 Task: Look for space in Erba, Italy from 9th August, 2023 to 12th August, 2023 for 1 adult in price range Rs.6000 to Rs.15000. Place can be entire place with 1  bedroom having 1 bed and 1 bathroom. Property type can be house, flat, guest house. Amenities needed are: wifi. Booking option can be shelf check-in. Required host language is English.
Action: Mouse moved to (454, 114)
Screenshot: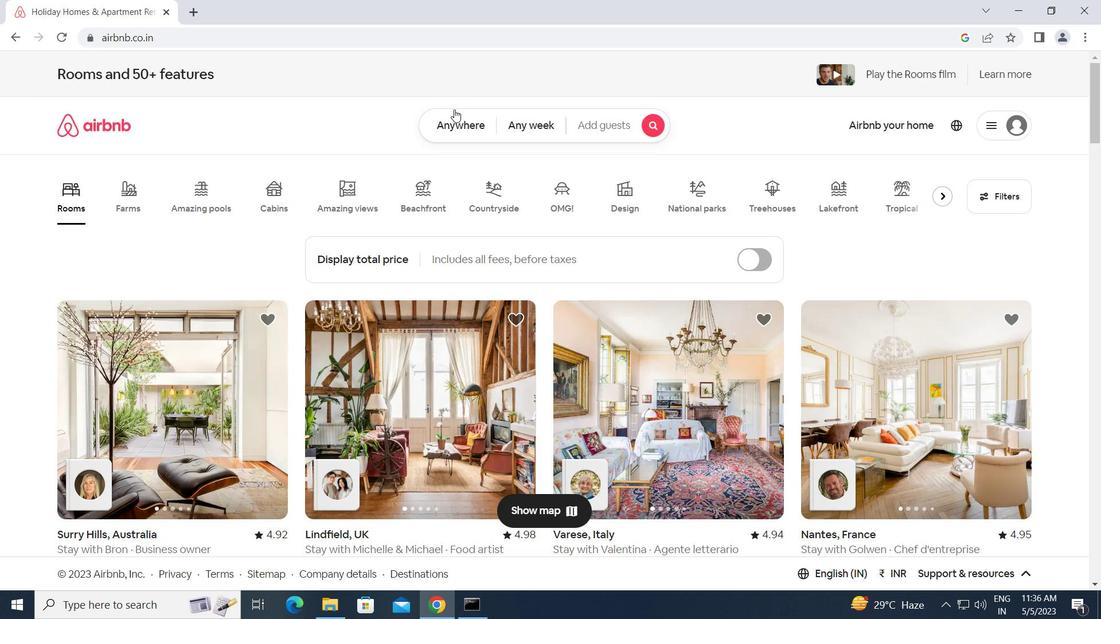 
Action: Mouse pressed left at (454, 114)
Screenshot: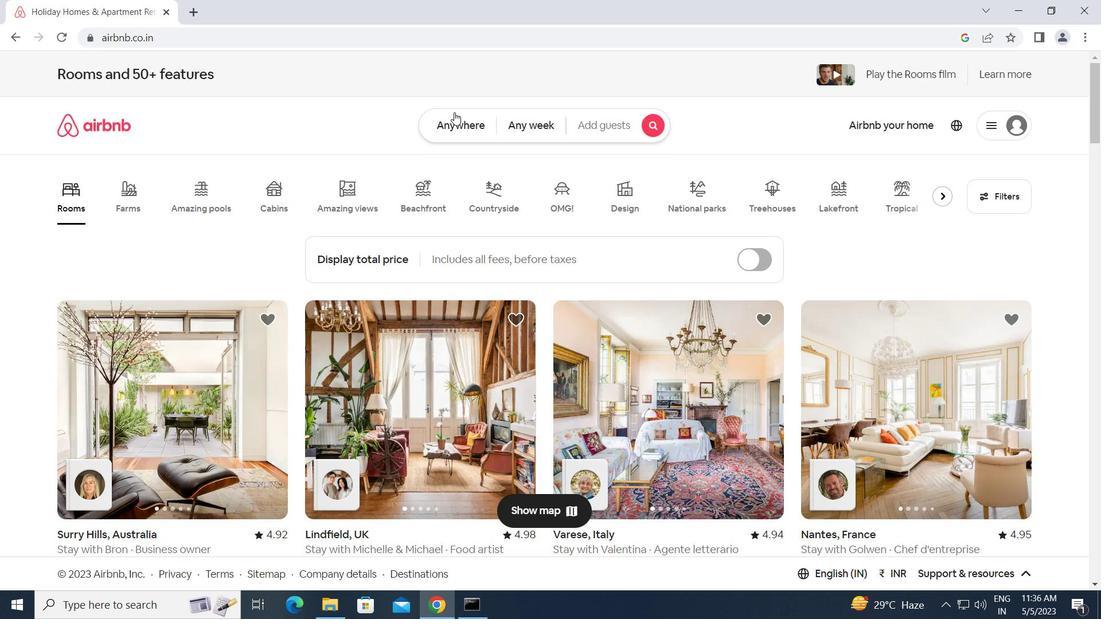 
Action: Mouse moved to (301, 169)
Screenshot: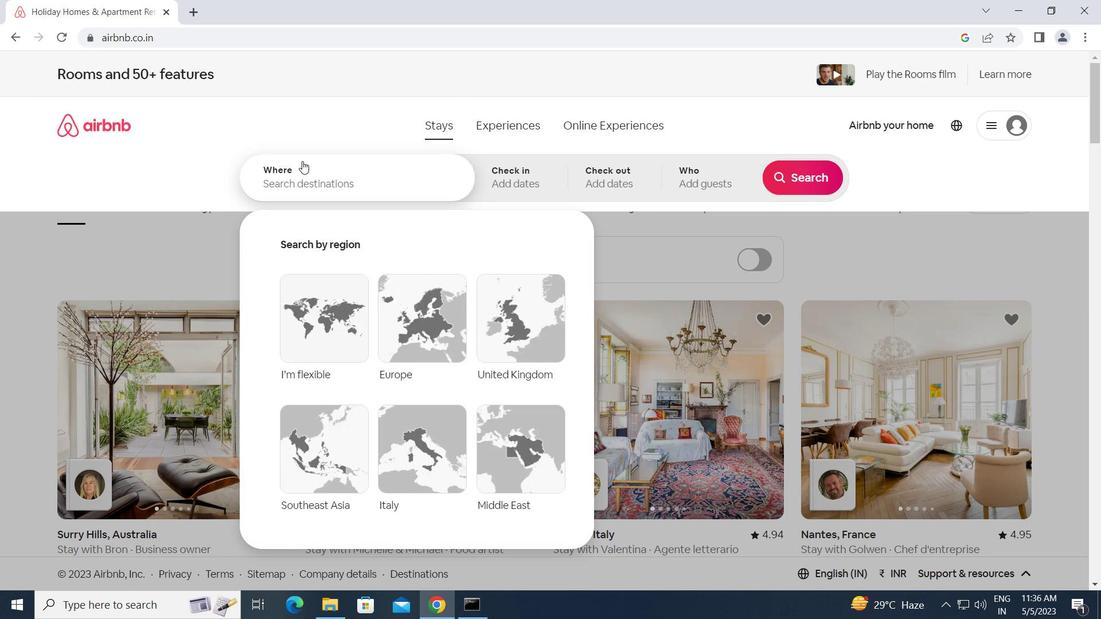 
Action: Mouse pressed left at (301, 169)
Screenshot: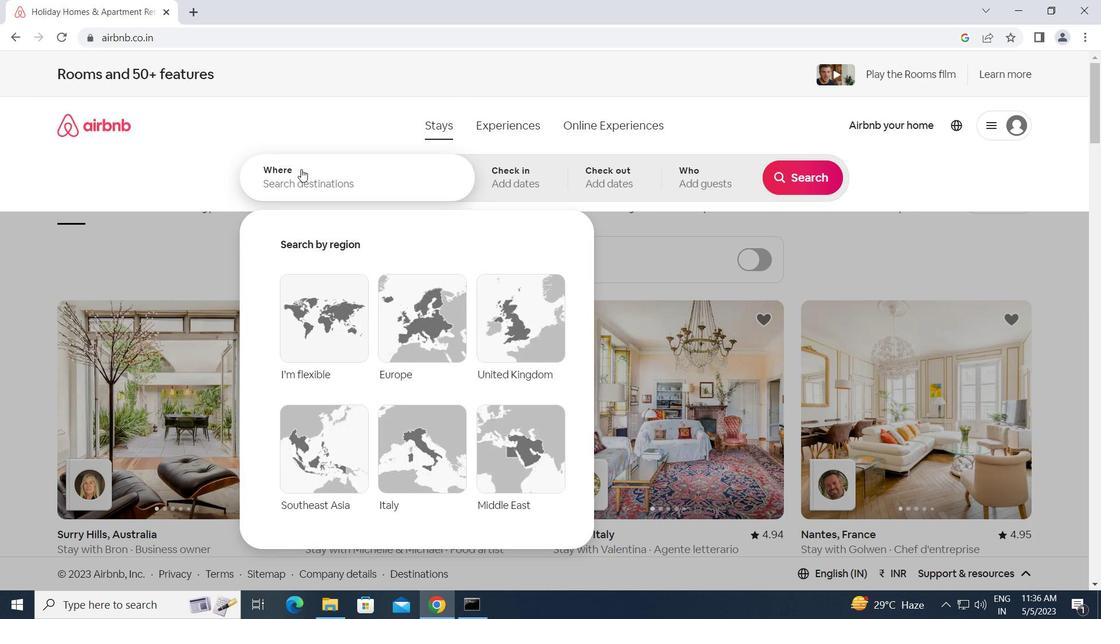 
Action: Mouse moved to (351, 178)
Screenshot: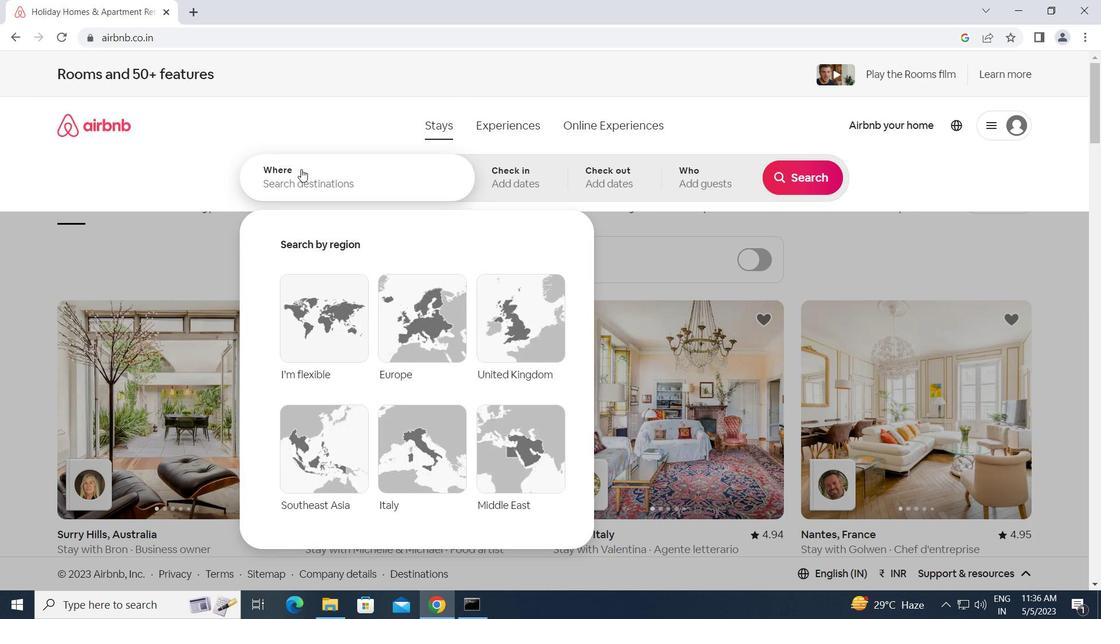 
Action: Key pressed e<Key.caps_lock>rba,<Key.space><Key.caps_lock>i<Key.caps_lock>taly<Key.enter>
Screenshot: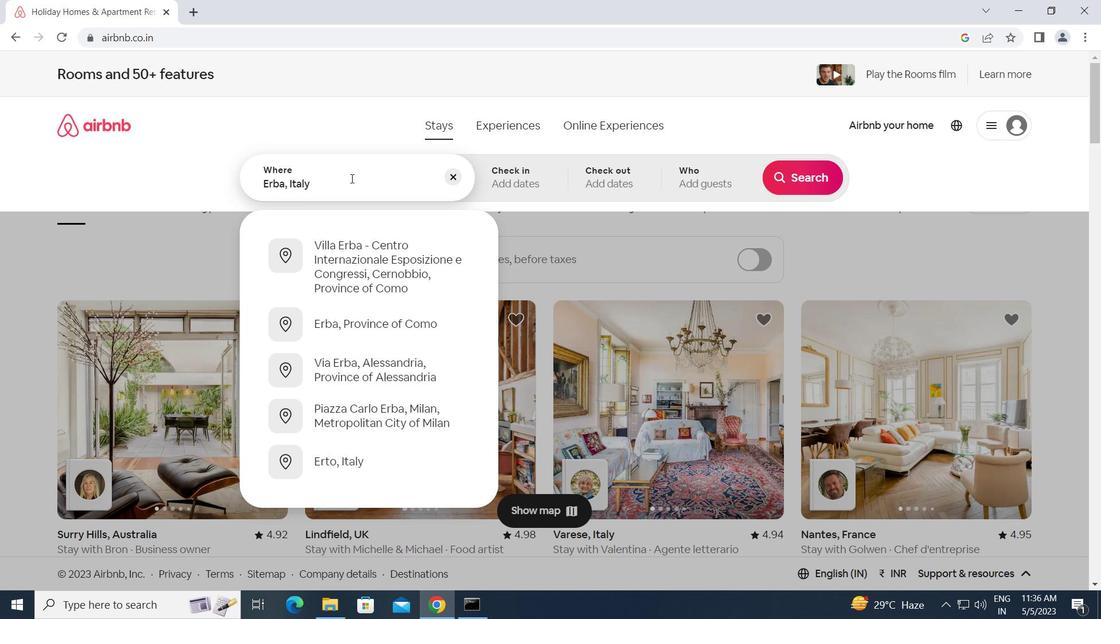 
Action: Mouse moved to (801, 295)
Screenshot: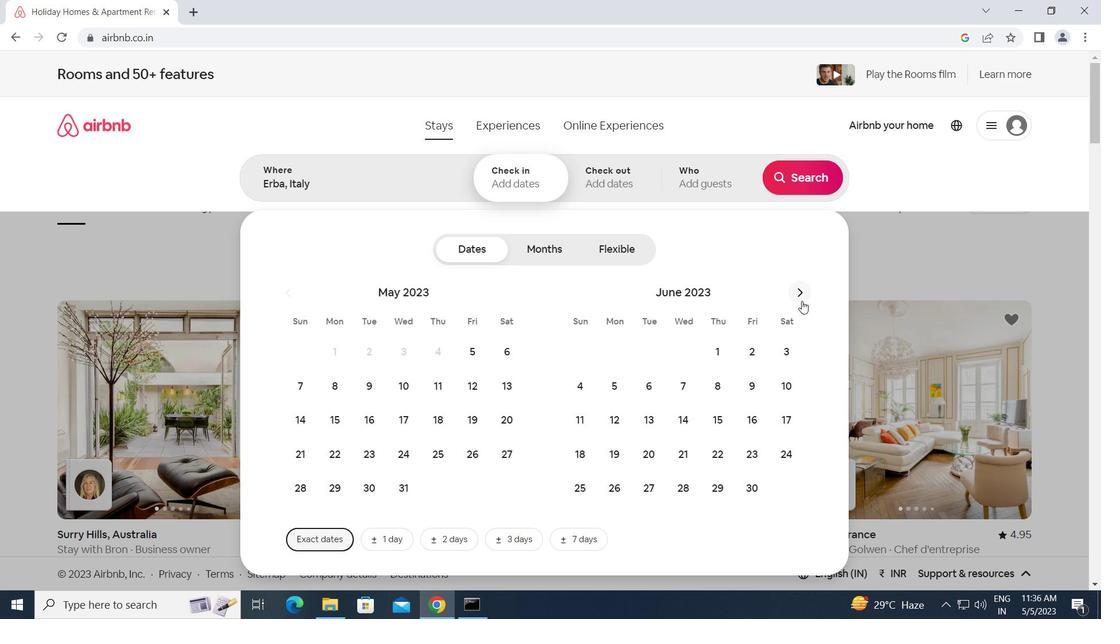 
Action: Mouse pressed left at (801, 295)
Screenshot: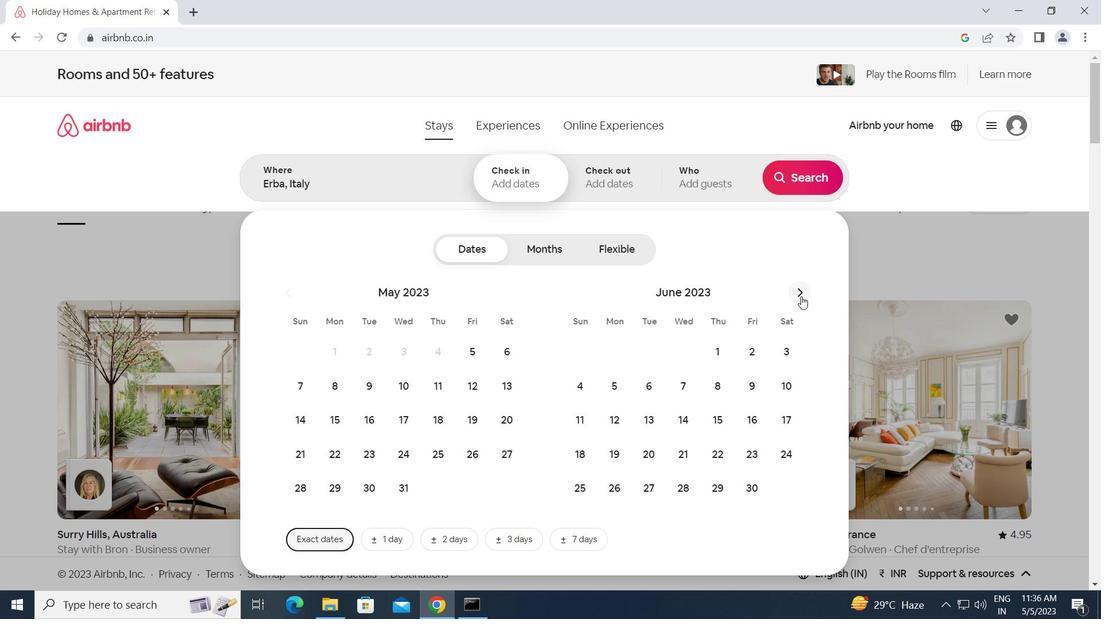 
Action: Mouse pressed left at (801, 295)
Screenshot: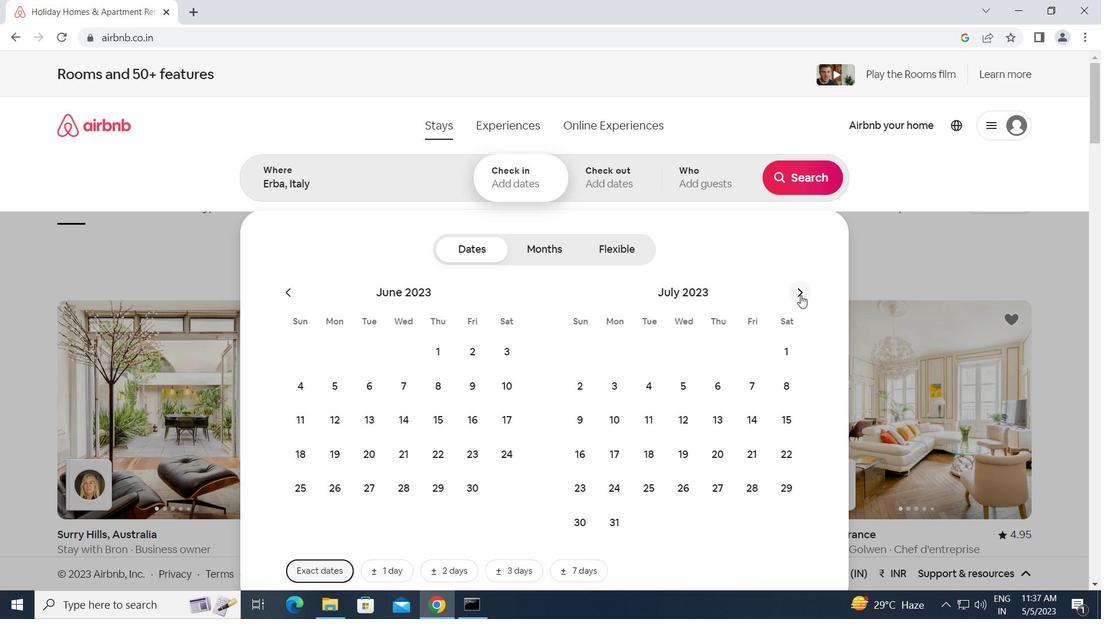 
Action: Mouse moved to (675, 385)
Screenshot: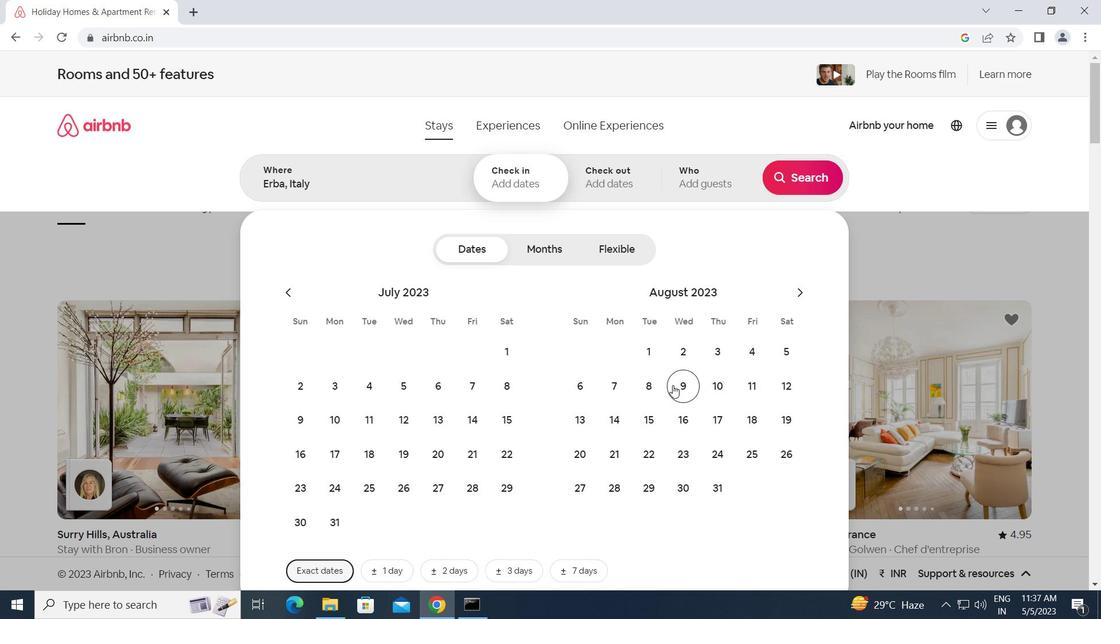 
Action: Mouse pressed left at (675, 385)
Screenshot: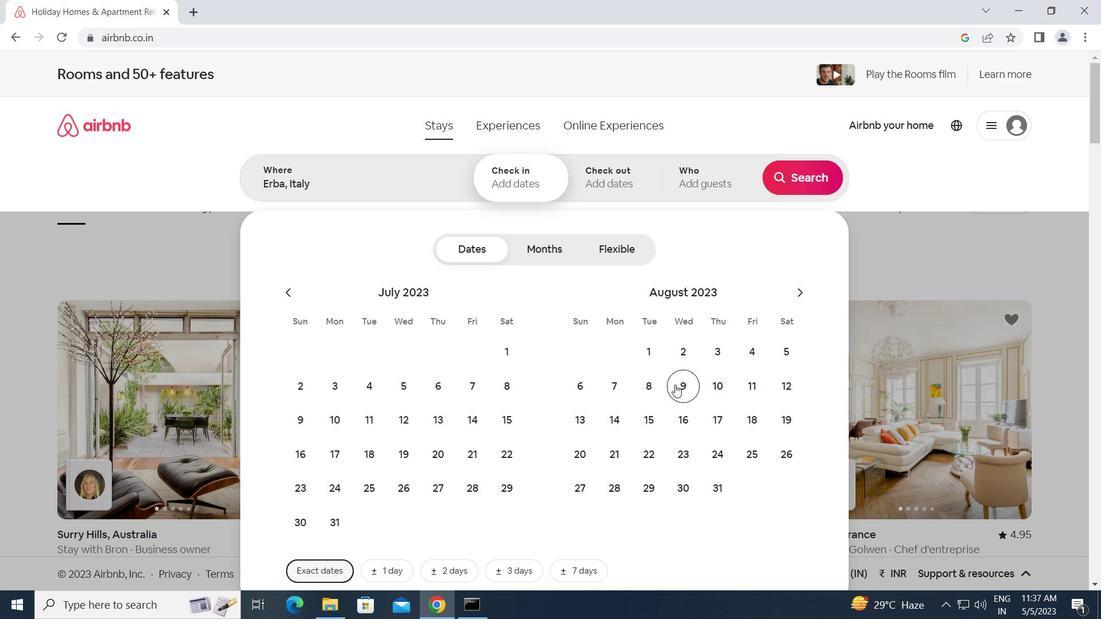
Action: Mouse moved to (788, 383)
Screenshot: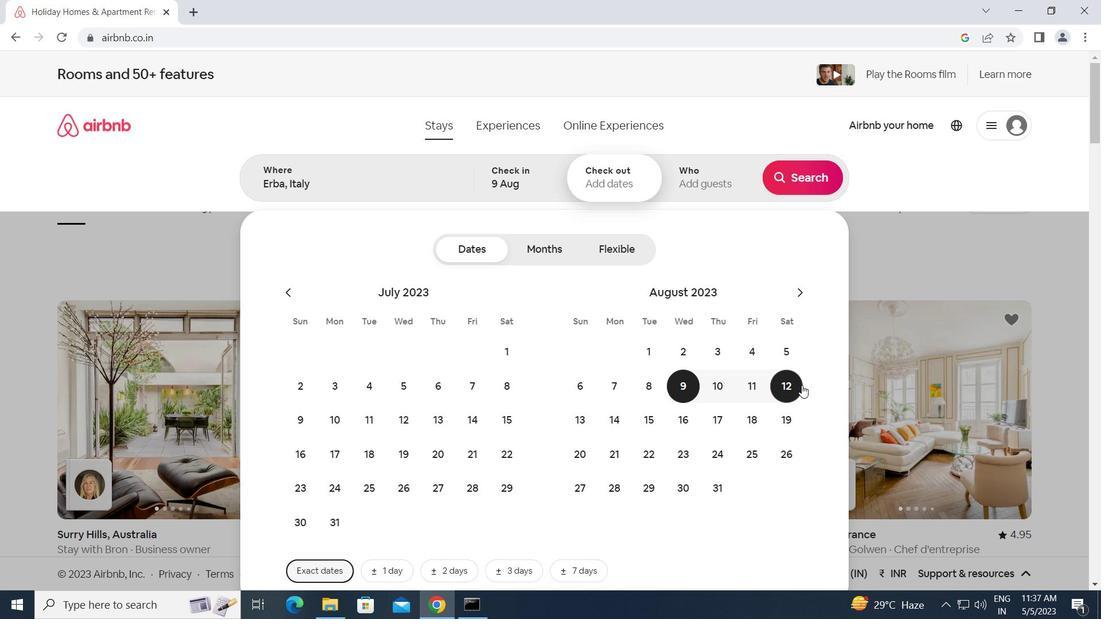 
Action: Mouse pressed left at (788, 383)
Screenshot: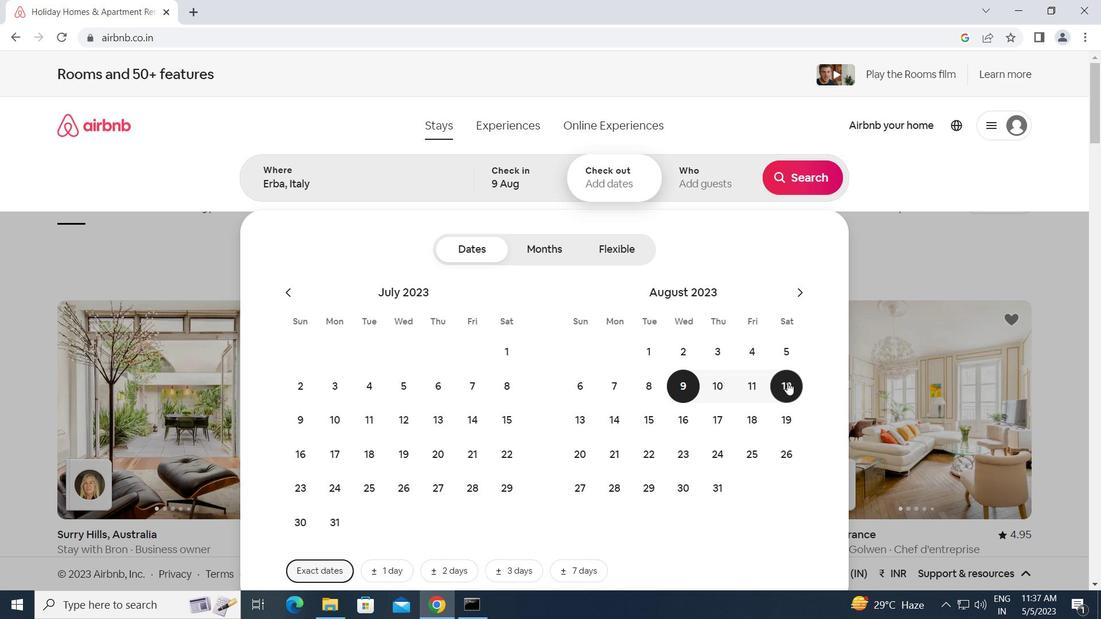 
Action: Mouse moved to (719, 168)
Screenshot: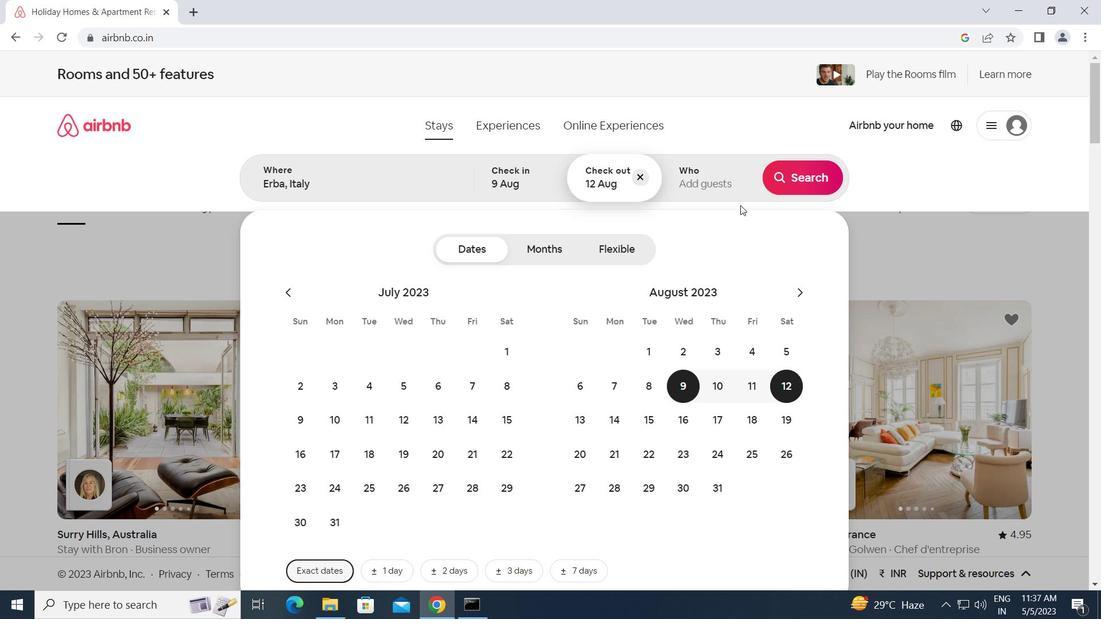 
Action: Mouse pressed left at (719, 168)
Screenshot: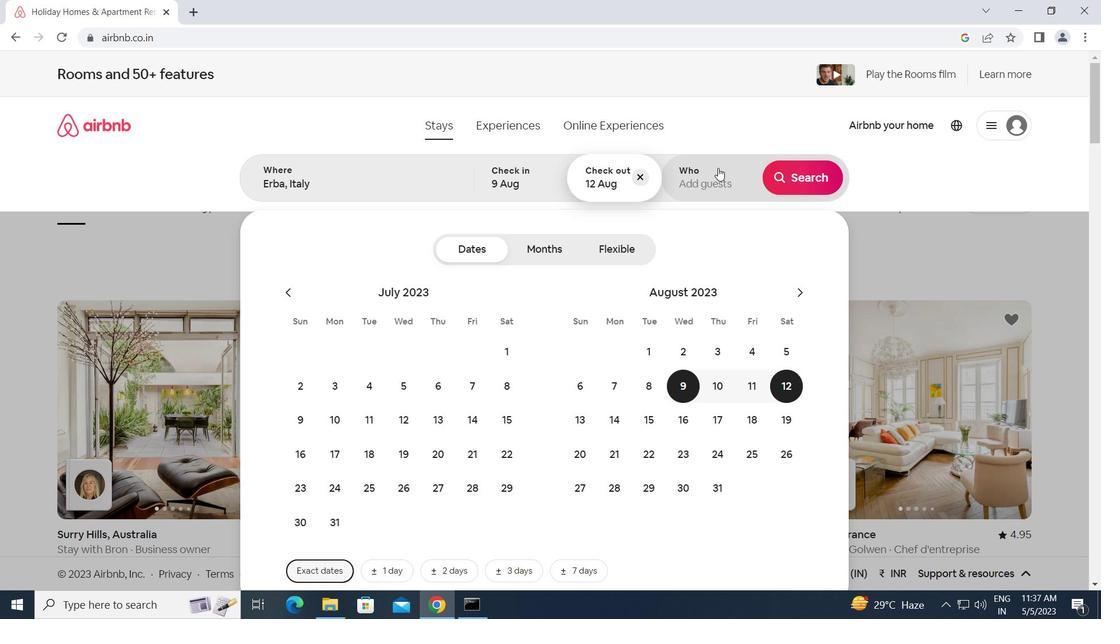
Action: Mouse moved to (802, 251)
Screenshot: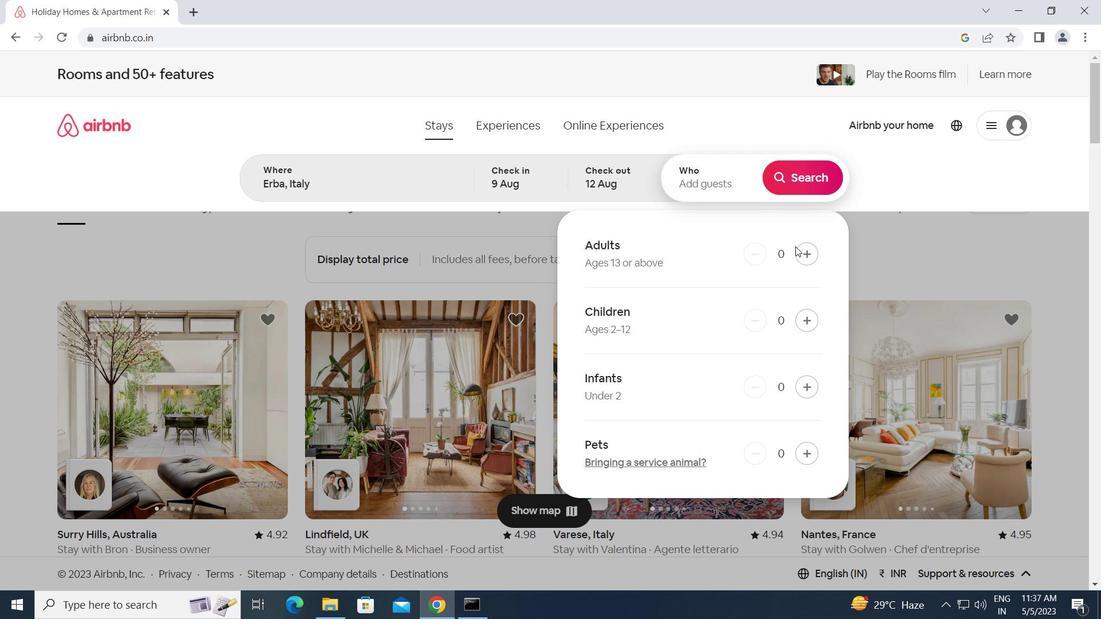 
Action: Mouse pressed left at (802, 251)
Screenshot: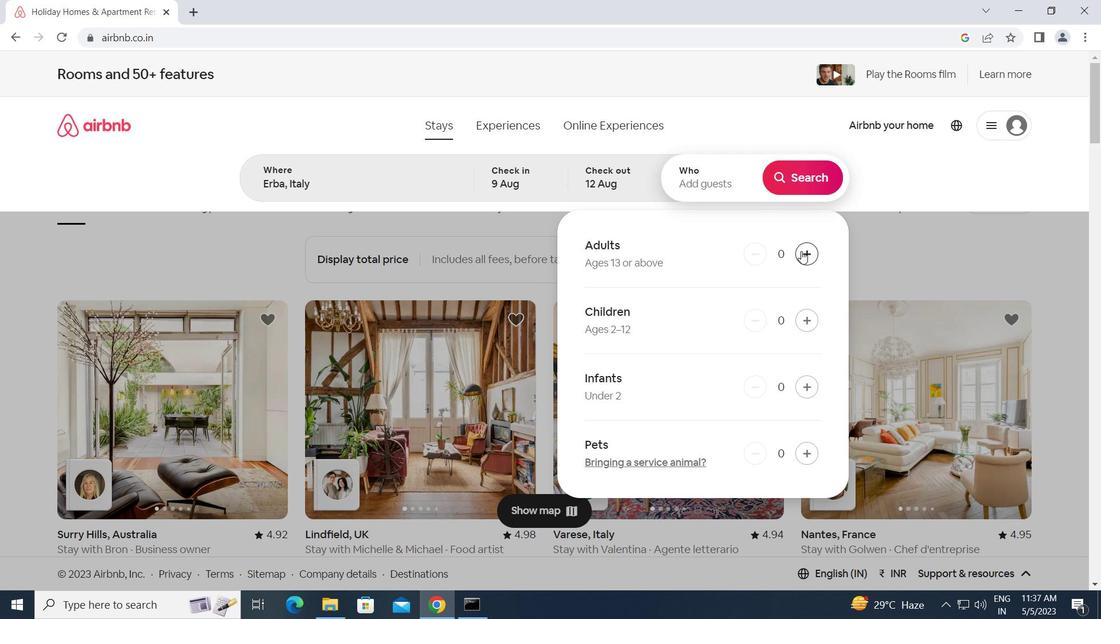 
Action: Mouse moved to (796, 177)
Screenshot: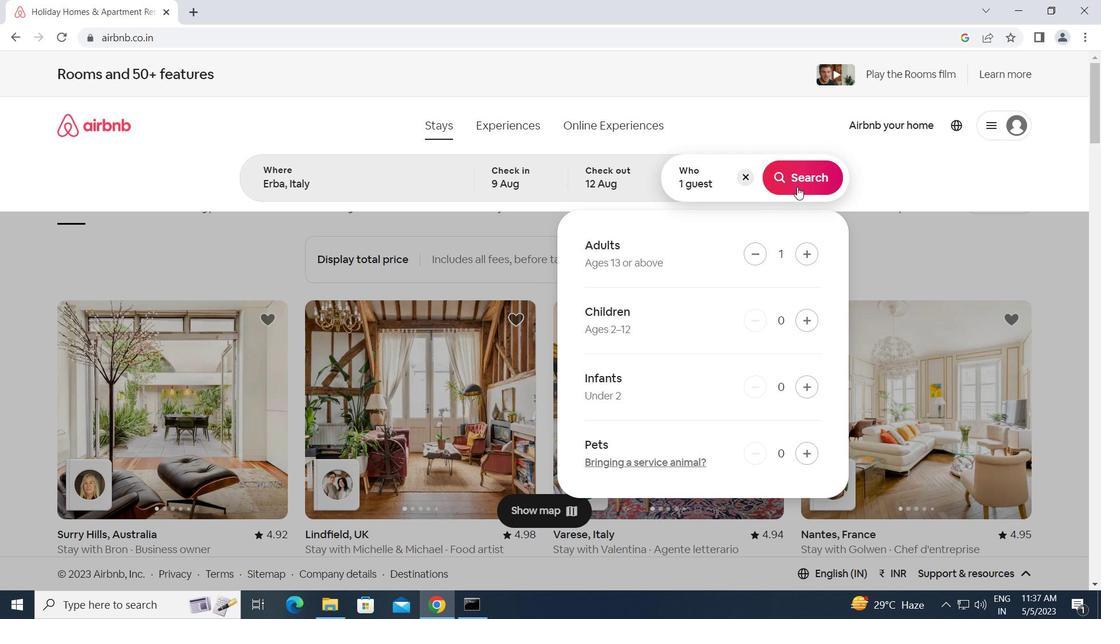 
Action: Mouse pressed left at (796, 177)
Screenshot: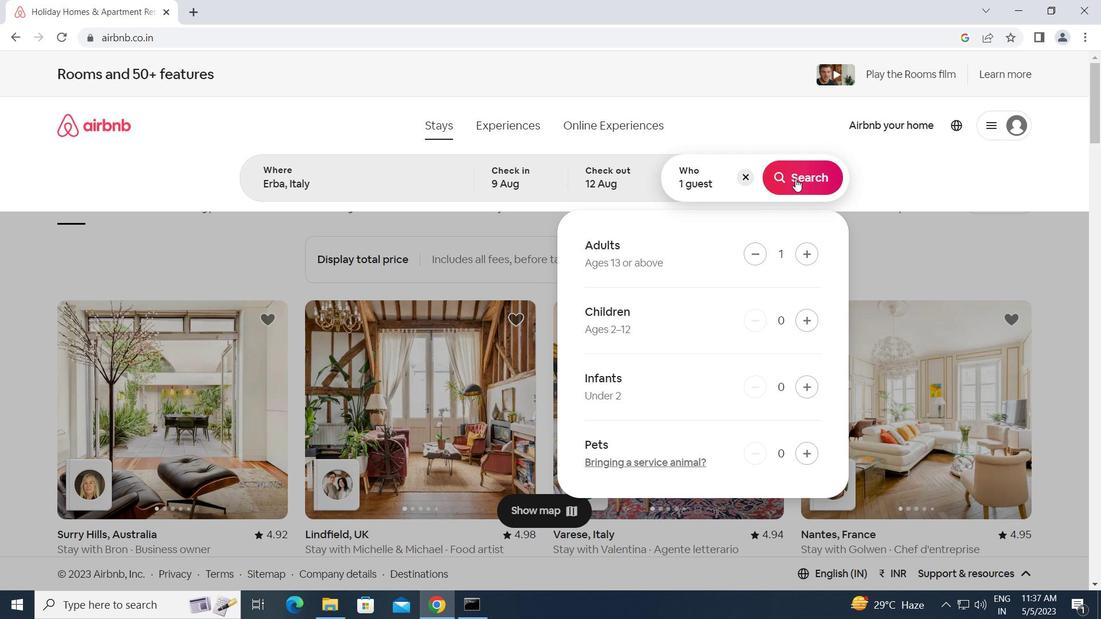 
Action: Mouse moved to (1038, 138)
Screenshot: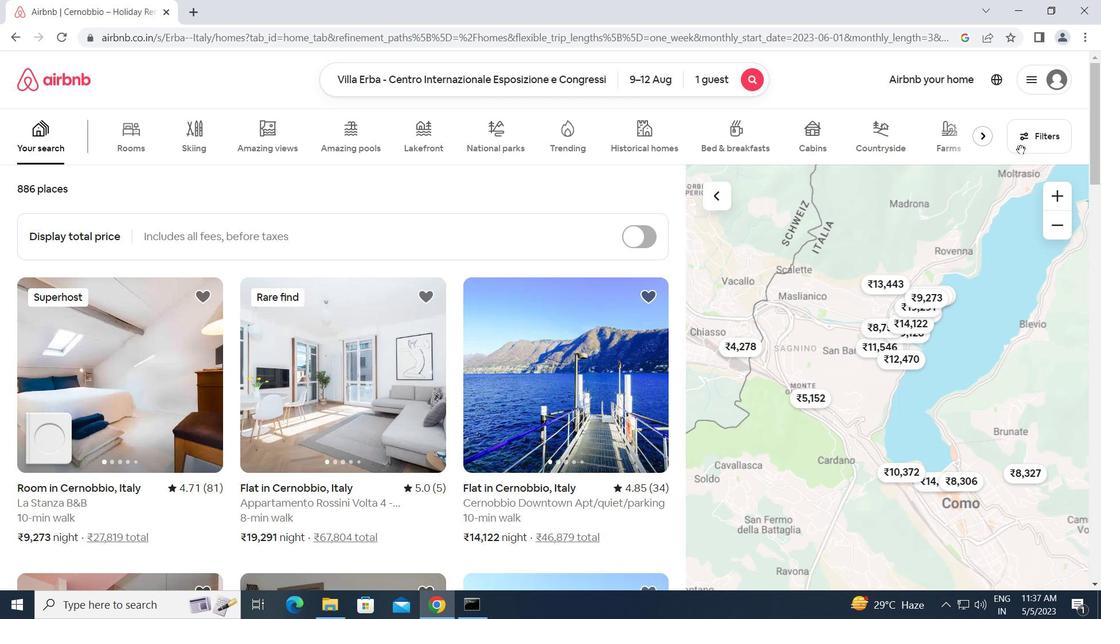 
Action: Mouse pressed left at (1038, 138)
Screenshot: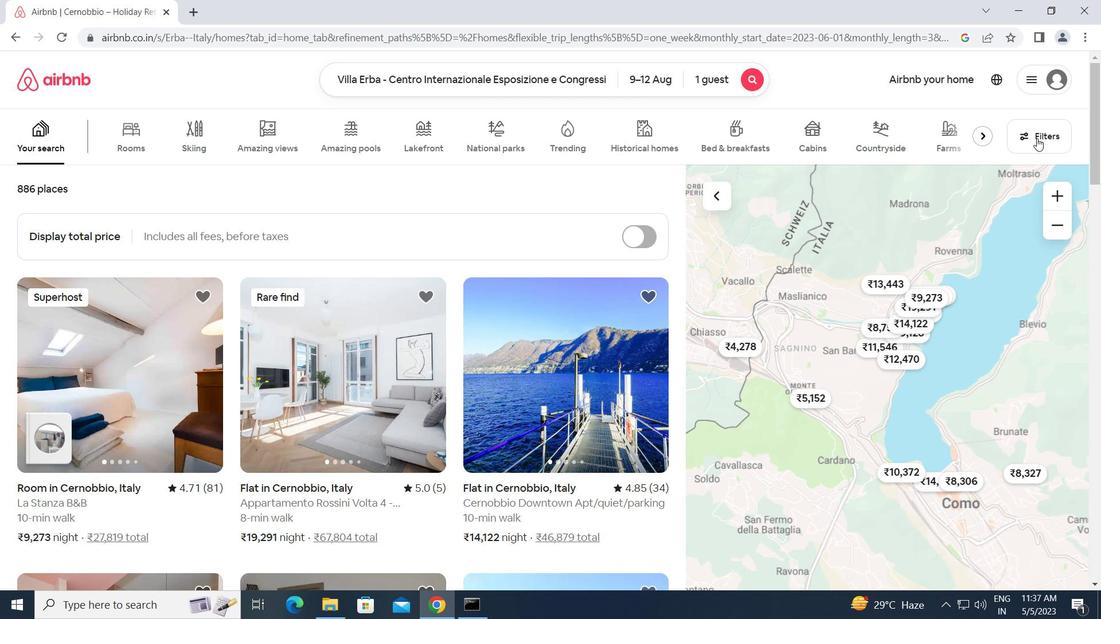 
Action: Mouse moved to (356, 490)
Screenshot: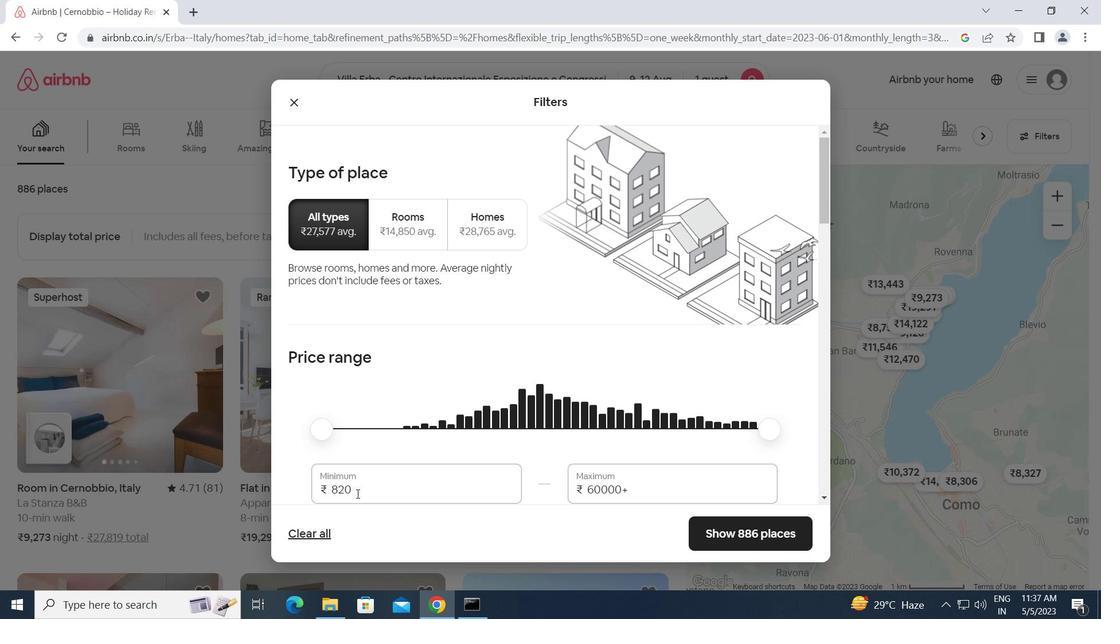 
Action: Mouse pressed left at (356, 490)
Screenshot: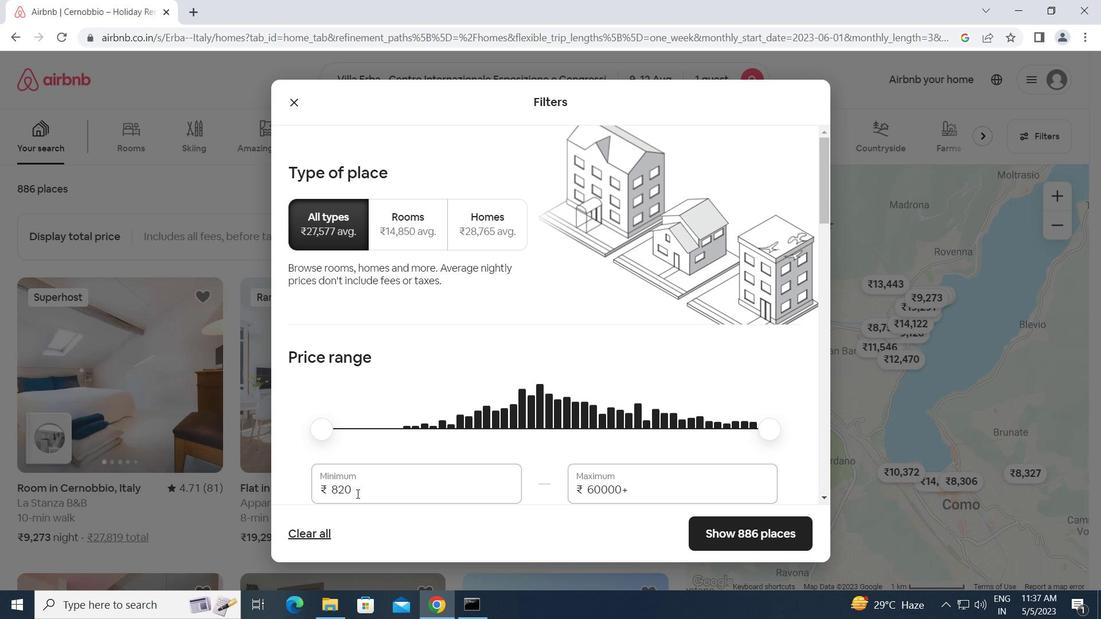 
Action: Mouse moved to (291, 487)
Screenshot: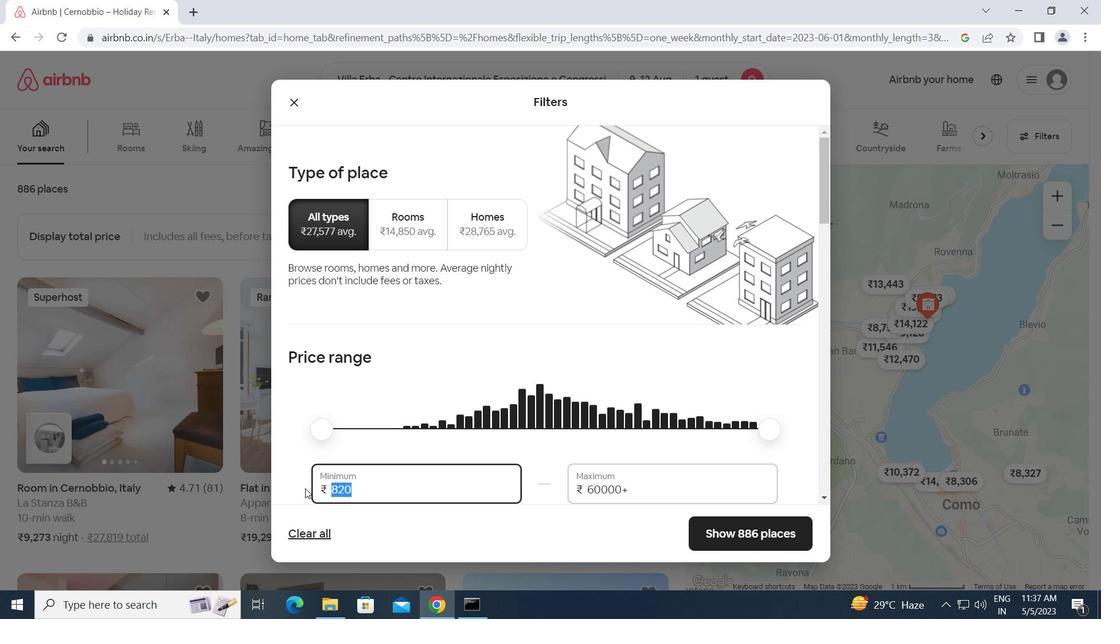 
Action: Key pressed 6000<Key.tab>15000
Screenshot: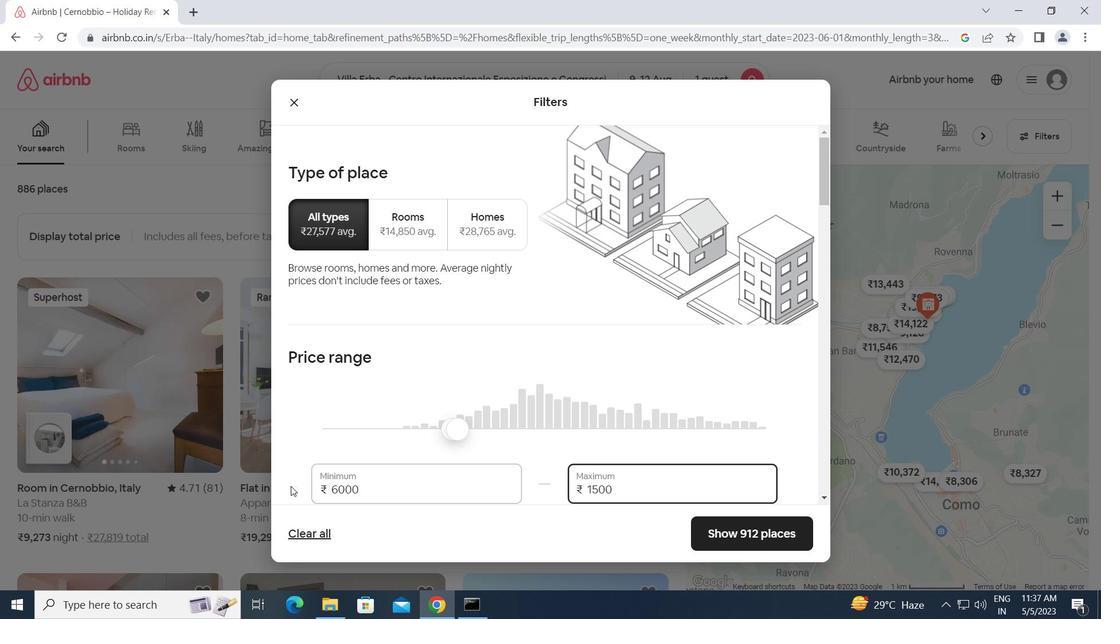 
Action: Mouse moved to (352, 484)
Screenshot: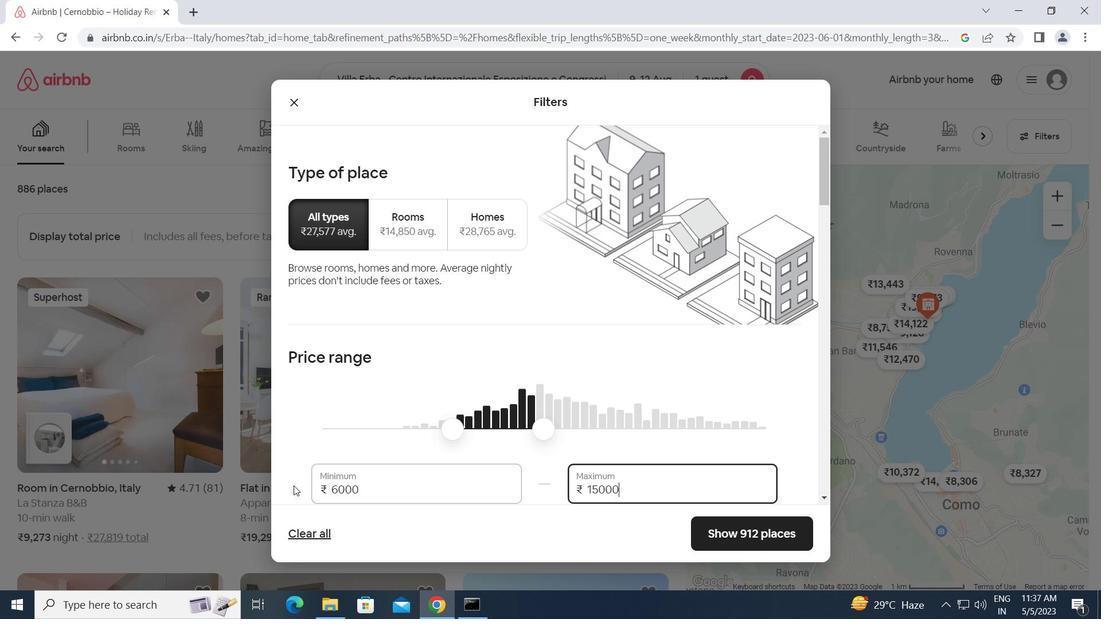 
Action: Mouse scrolled (352, 484) with delta (0, 0)
Screenshot: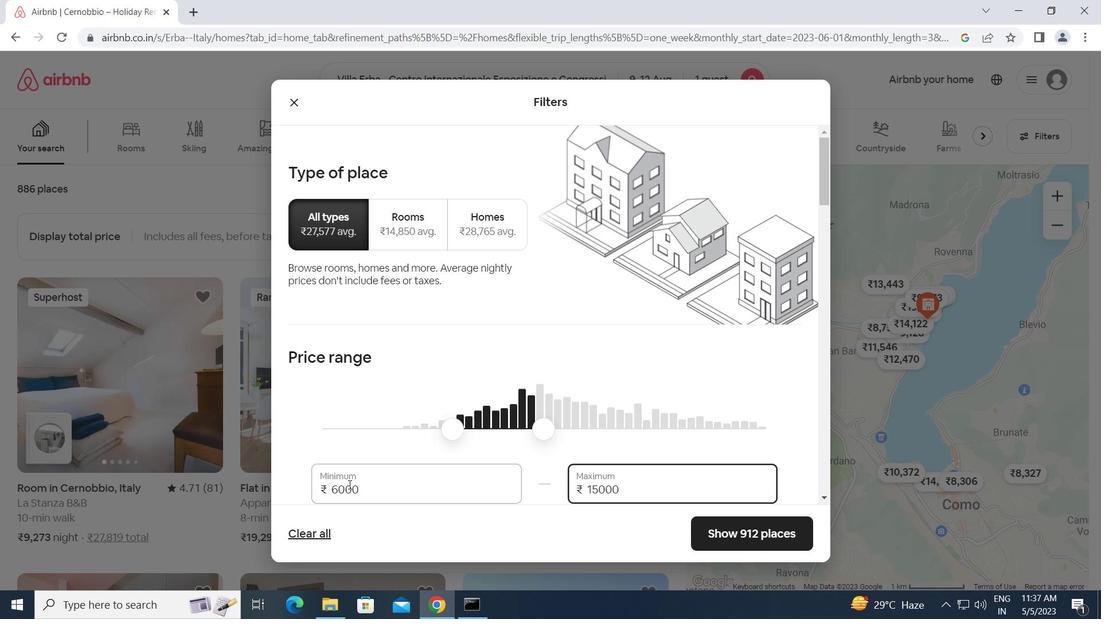 
Action: Mouse scrolled (352, 484) with delta (0, 0)
Screenshot: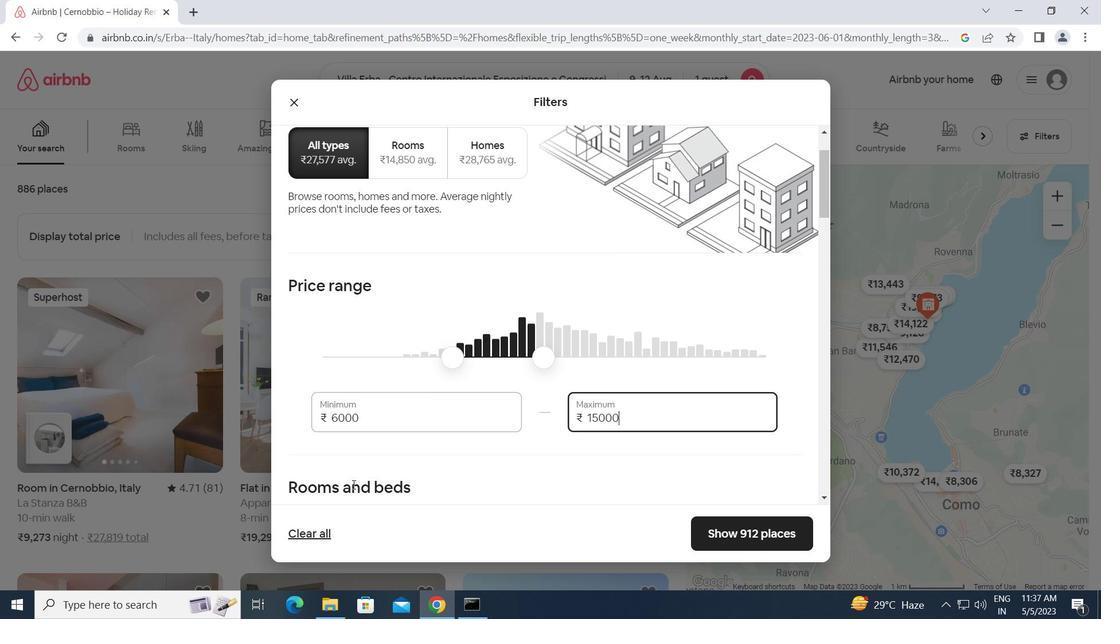 
Action: Mouse scrolled (352, 484) with delta (0, 0)
Screenshot: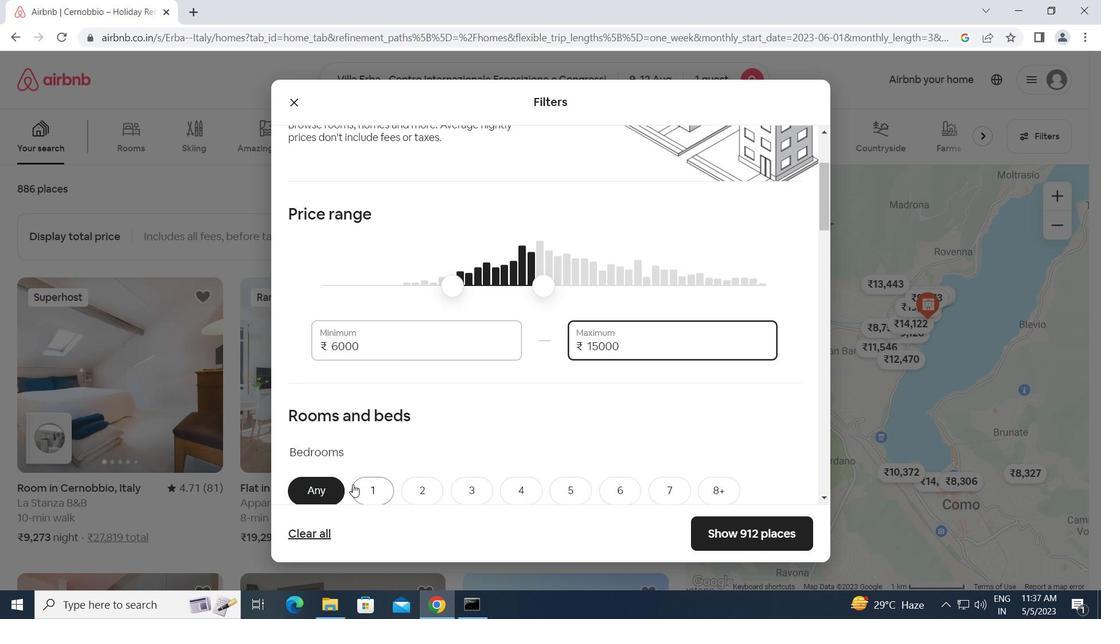 
Action: Mouse scrolled (352, 484) with delta (0, 0)
Screenshot: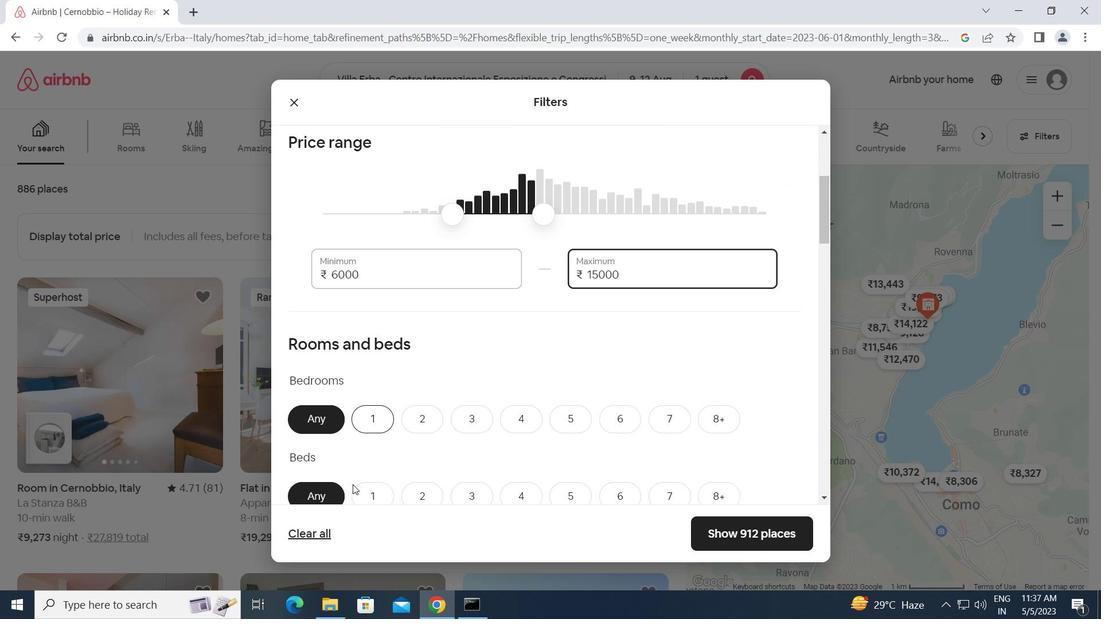 
Action: Mouse scrolled (352, 484) with delta (0, 0)
Screenshot: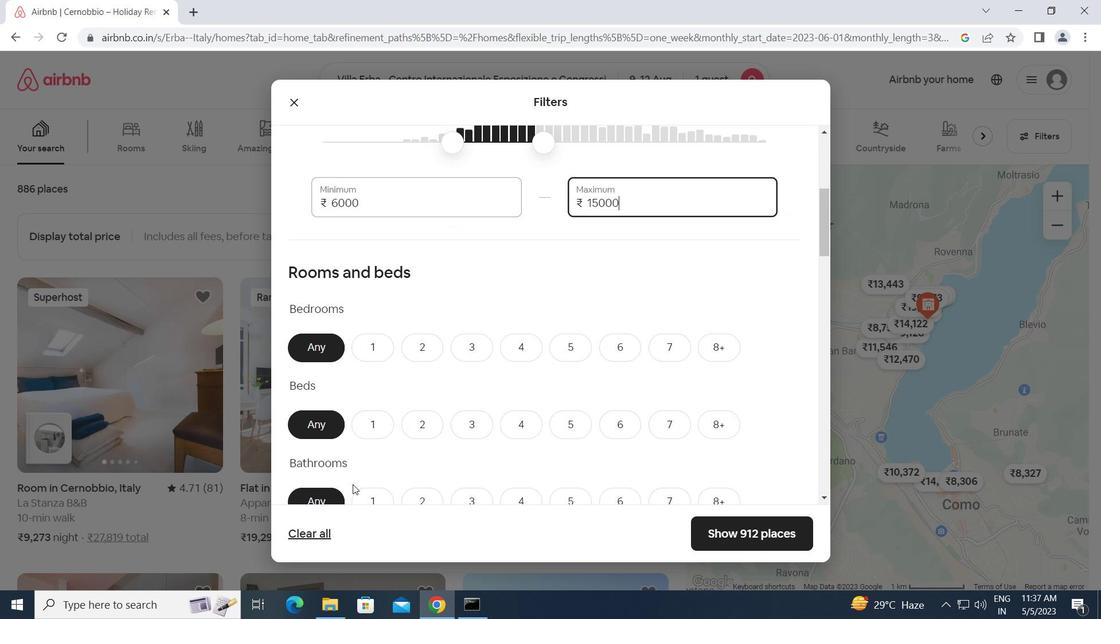 
Action: Mouse moved to (369, 270)
Screenshot: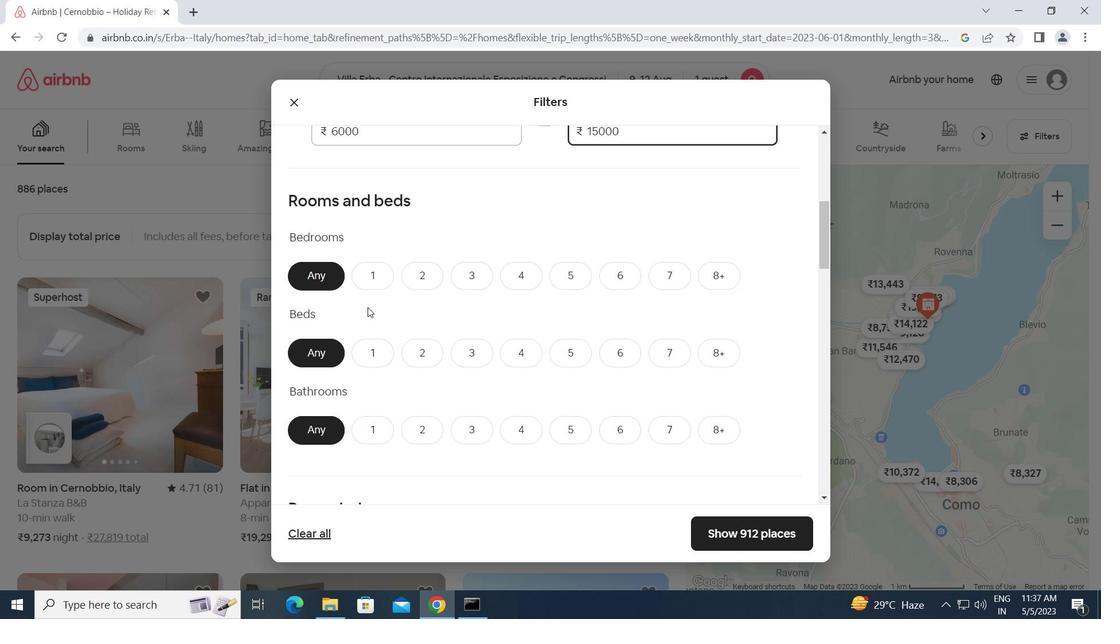 
Action: Mouse pressed left at (369, 270)
Screenshot: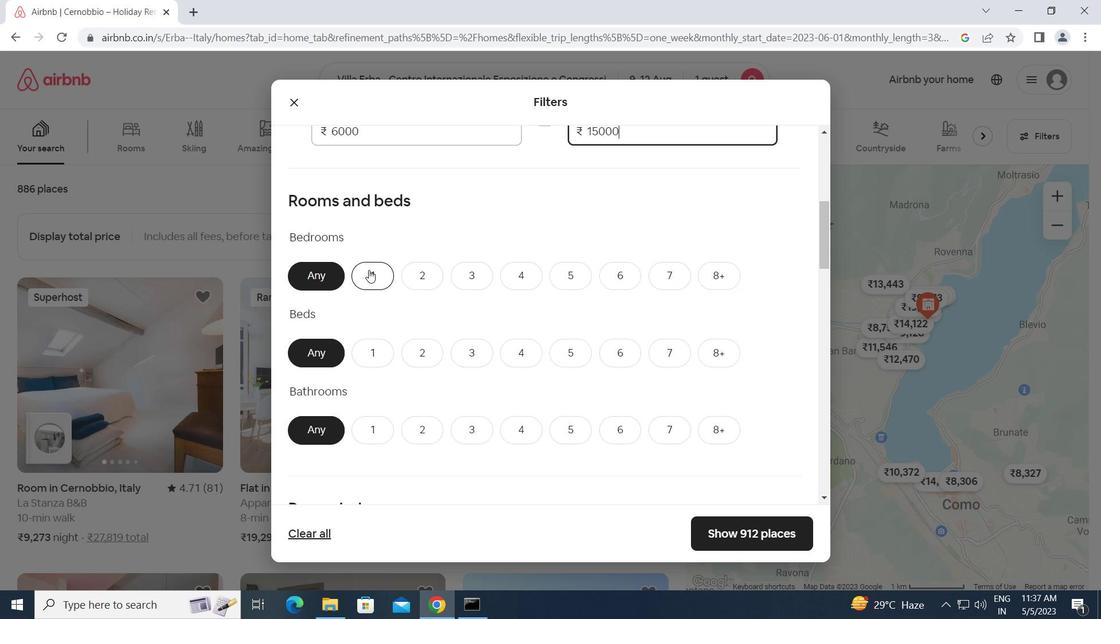 
Action: Mouse moved to (369, 344)
Screenshot: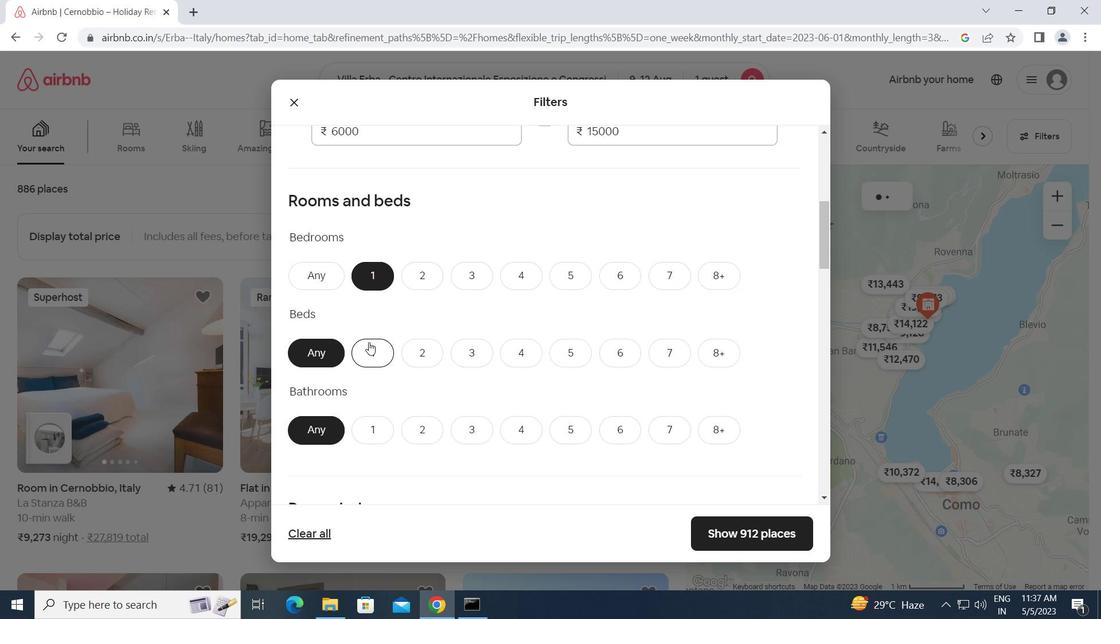 
Action: Mouse pressed left at (369, 344)
Screenshot: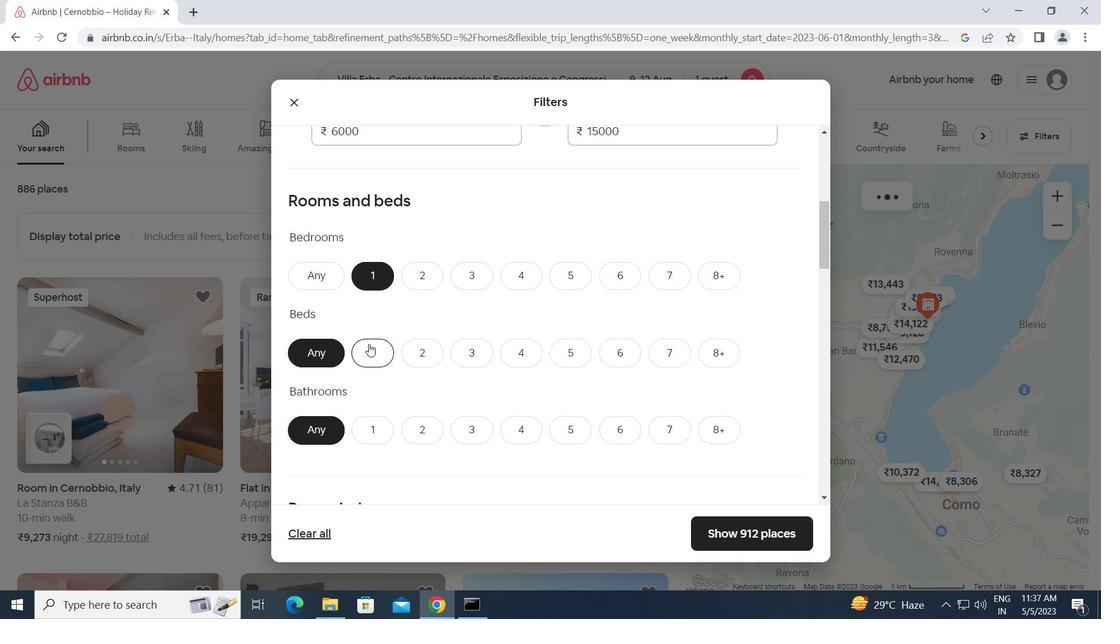 
Action: Mouse moved to (376, 426)
Screenshot: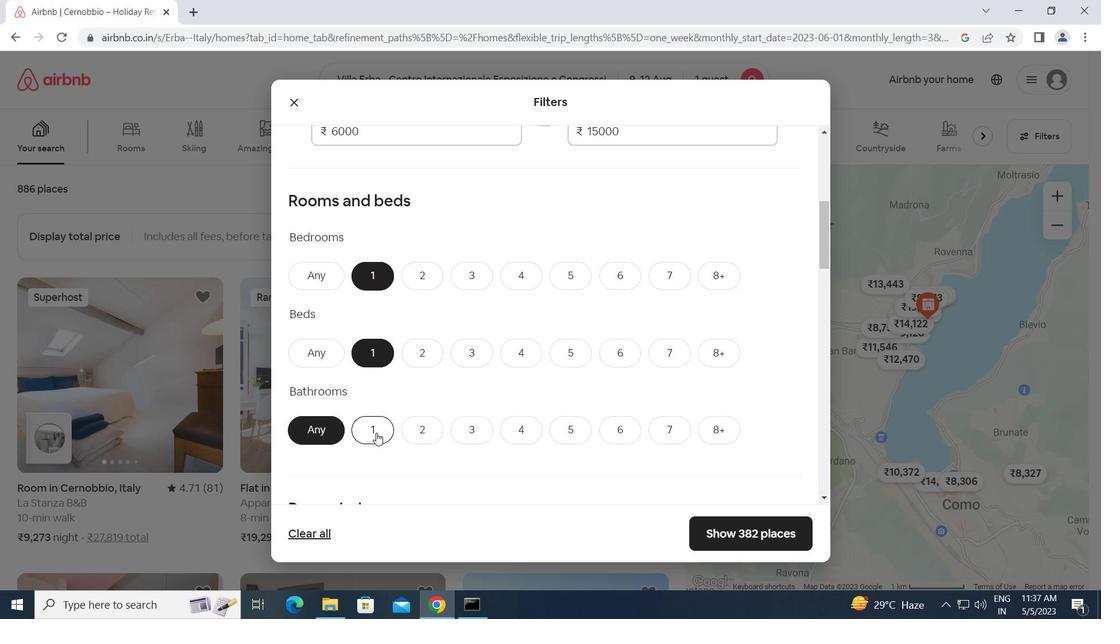 
Action: Mouse pressed left at (376, 426)
Screenshot: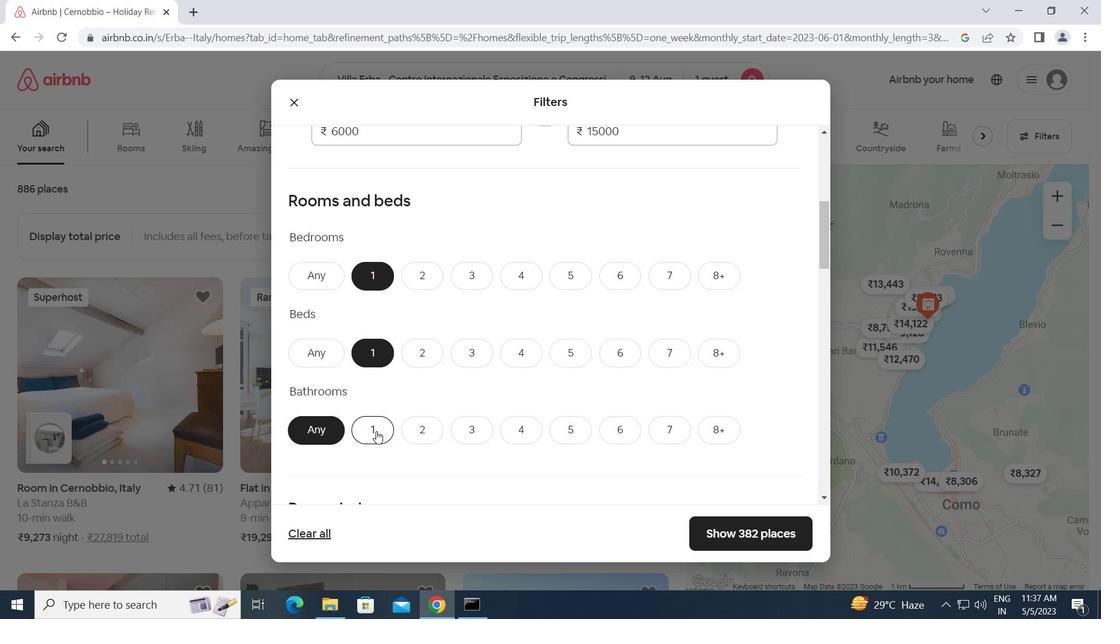 
Action: Mouse moved to (377, 429)
Screenshot: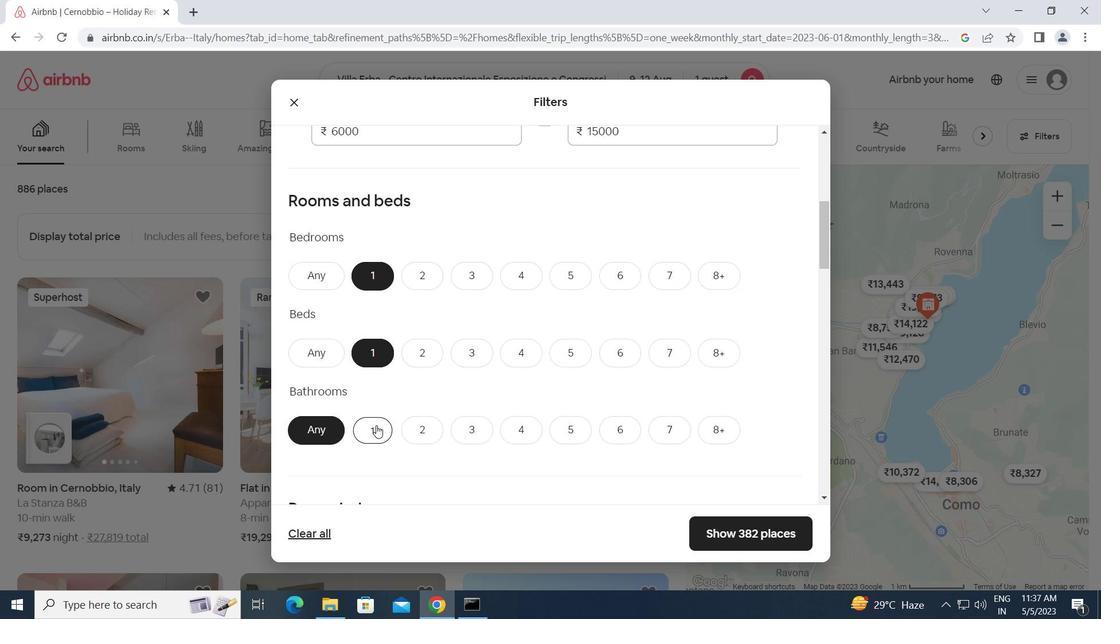 
Action: Mouse scrolled (377, 428) with delta (0, 0)
Screenshot: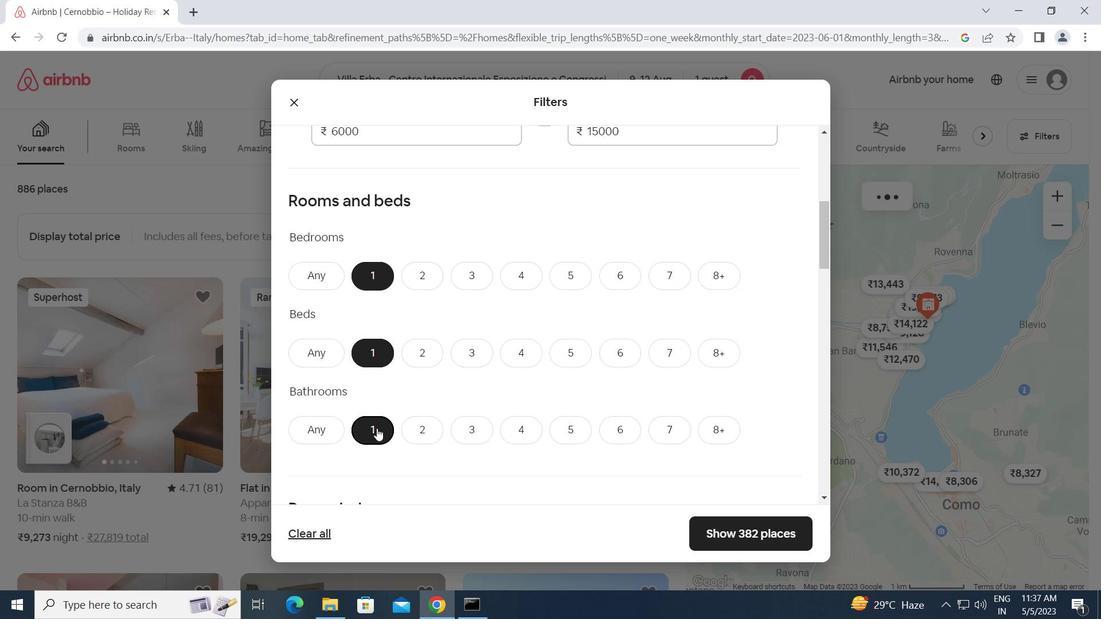 
Action: Mouse scrolled (377, 428) with delta (0, 0)
Screenshot: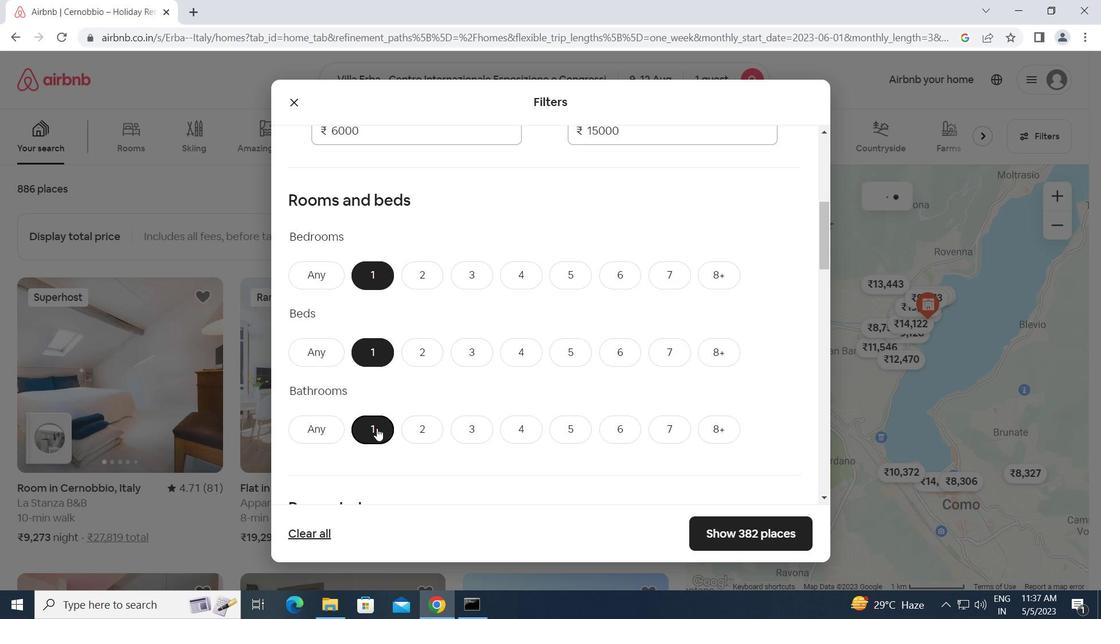
Action: Mouse scrolled (377, 428) with delta (0, 0)
Screenshot: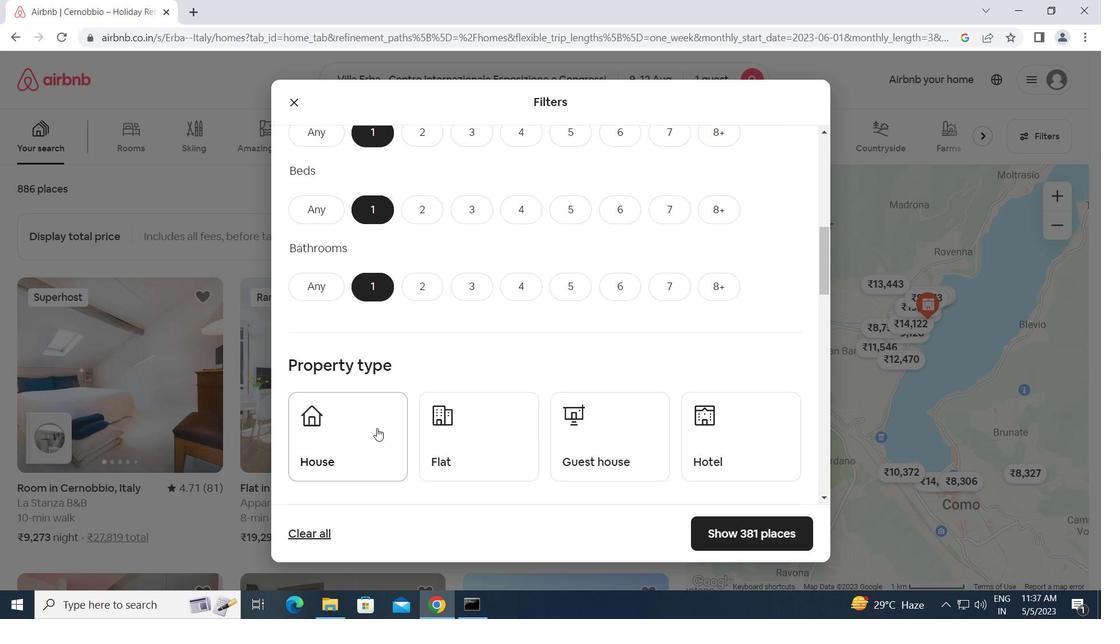 
Action: Mouse moved to (325, 373)
Screenshot: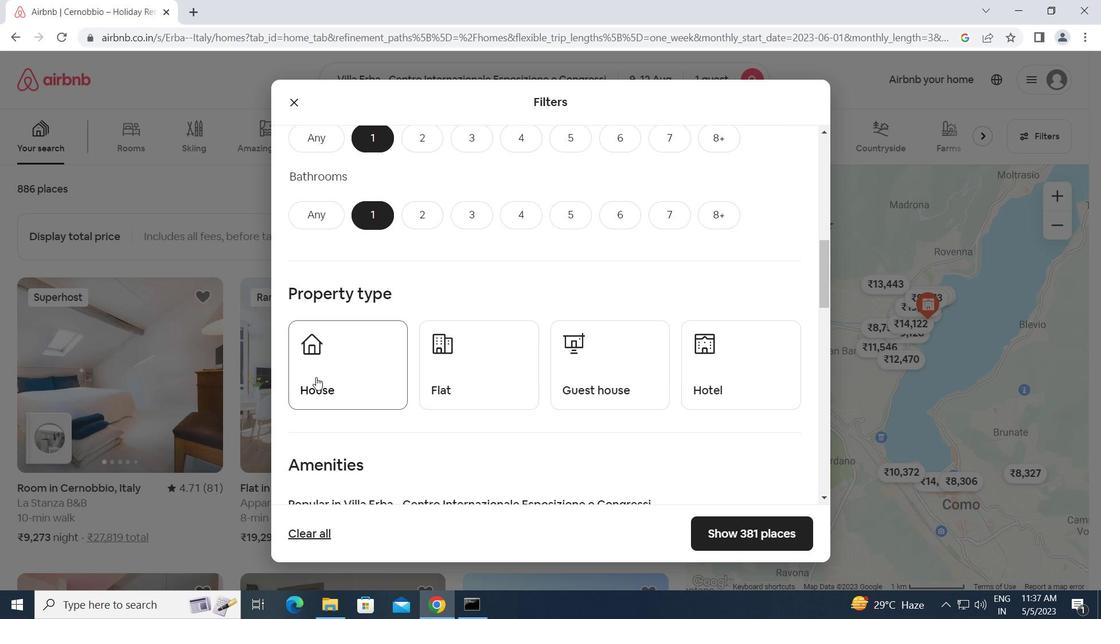 
Action: Mouse pressed left at (325, 373)
Screenshot: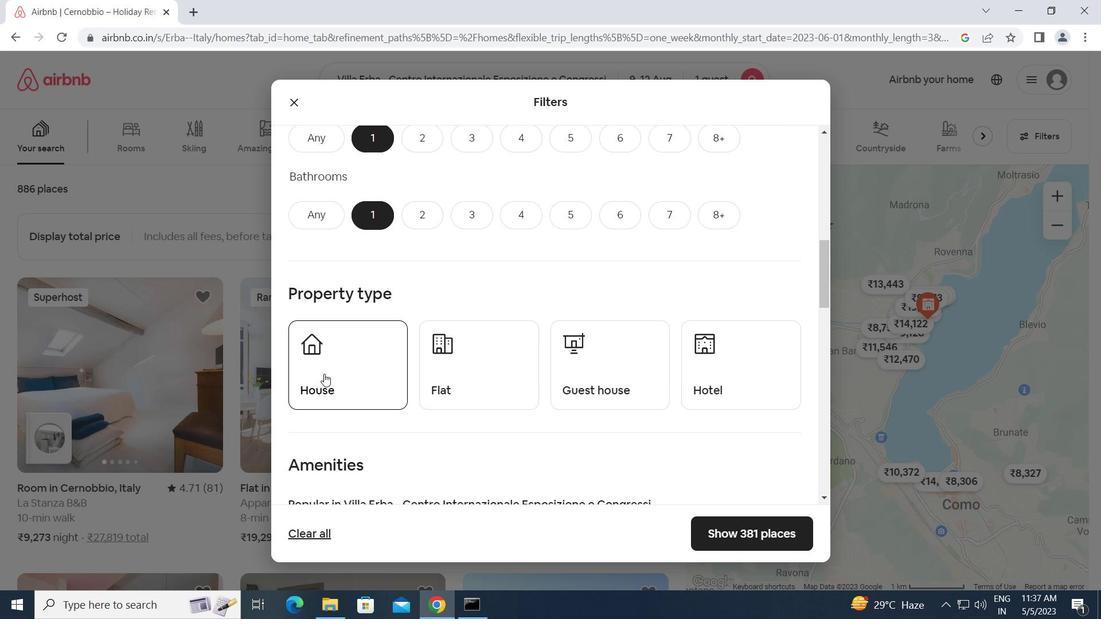 
Action: Mouse moved to (467, 370)
Screenshot: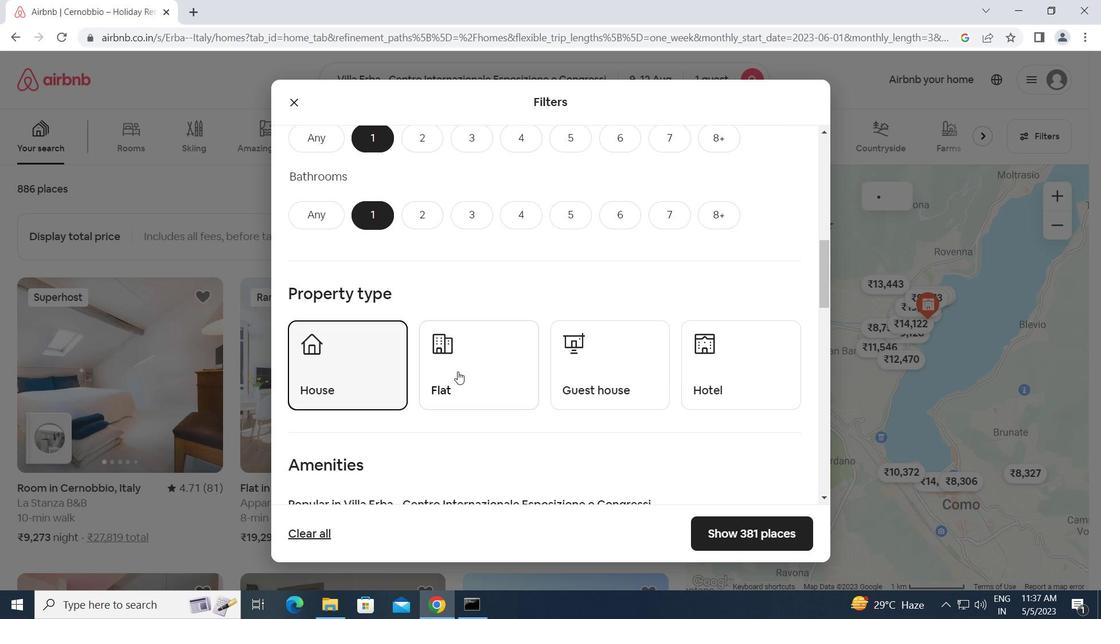 
Action: Mouse pressed left at (467, 370)
Screenshot: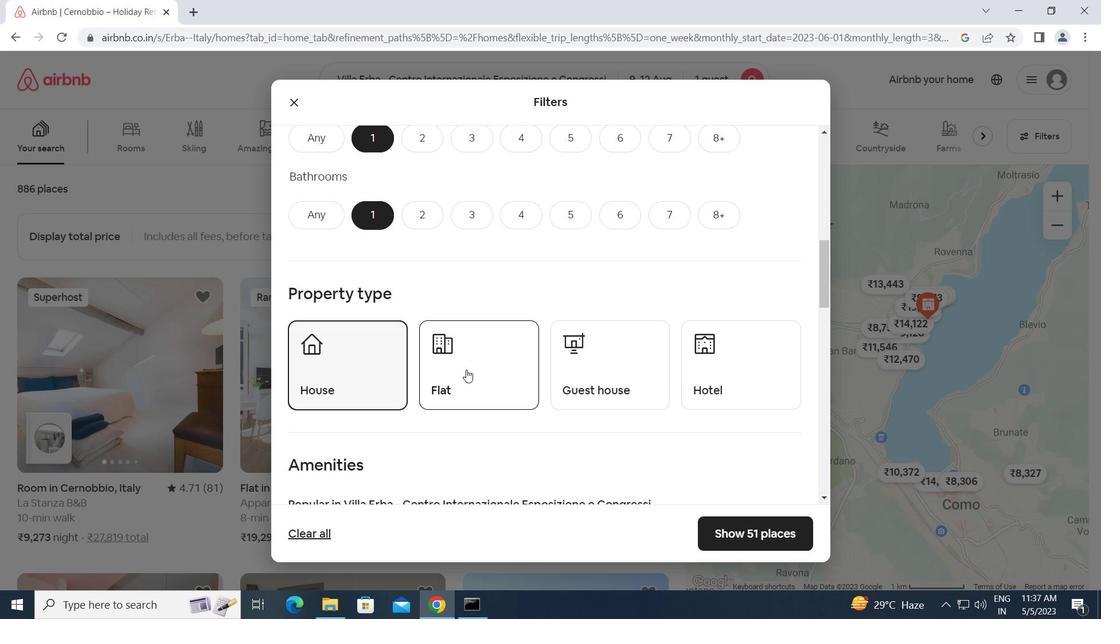 
Action: Mouse moved to (605, 371)
Screenshot: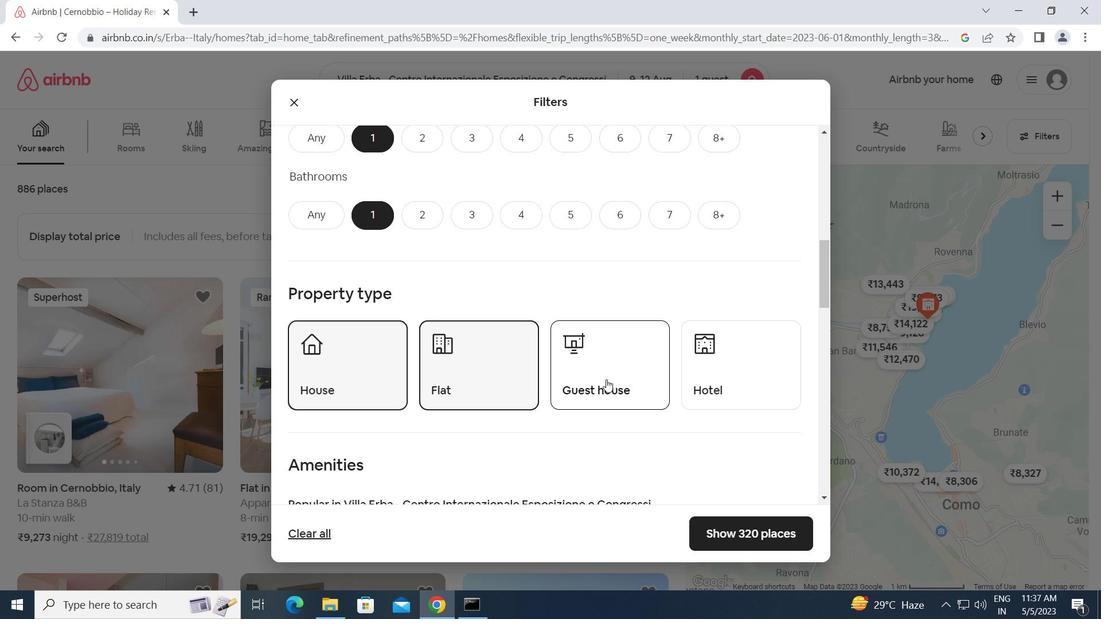 
Action: Mouse pressed left at (605, 371)
Screenshot: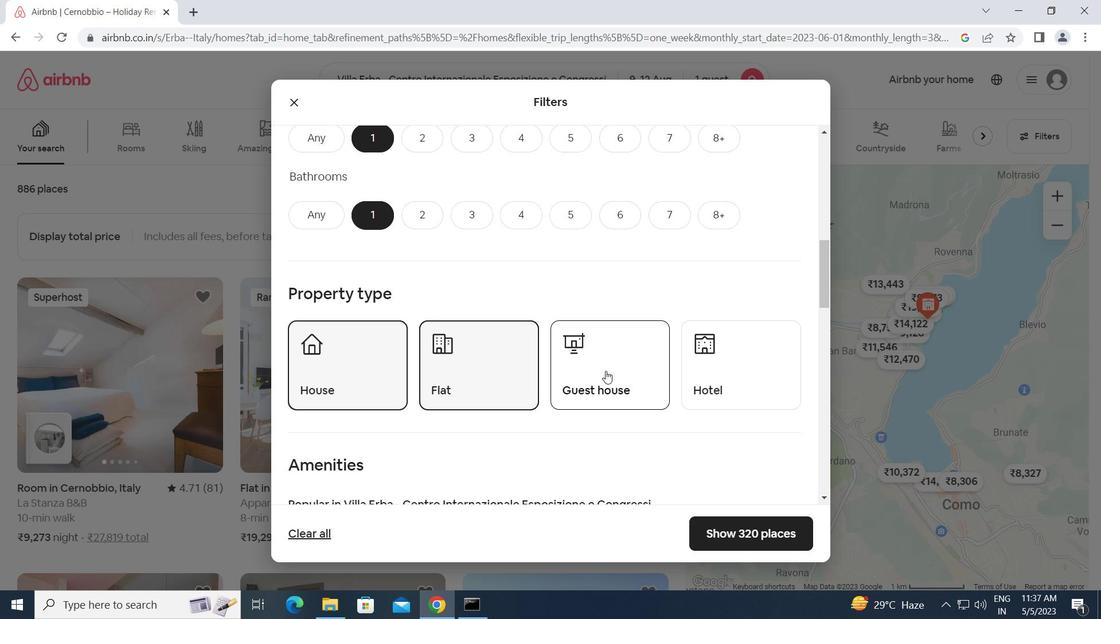 
Action: Mouse moved to (550, 405)
Screenshot: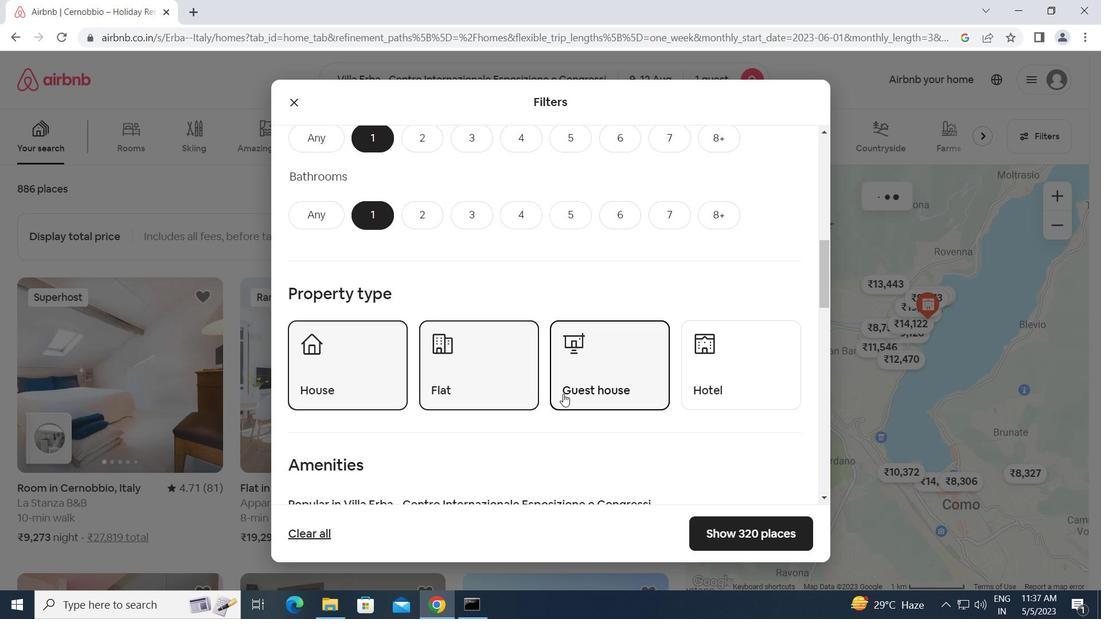 
Action: Mouse scrolled (550, 404) with delta (0, 0)
Screenshot: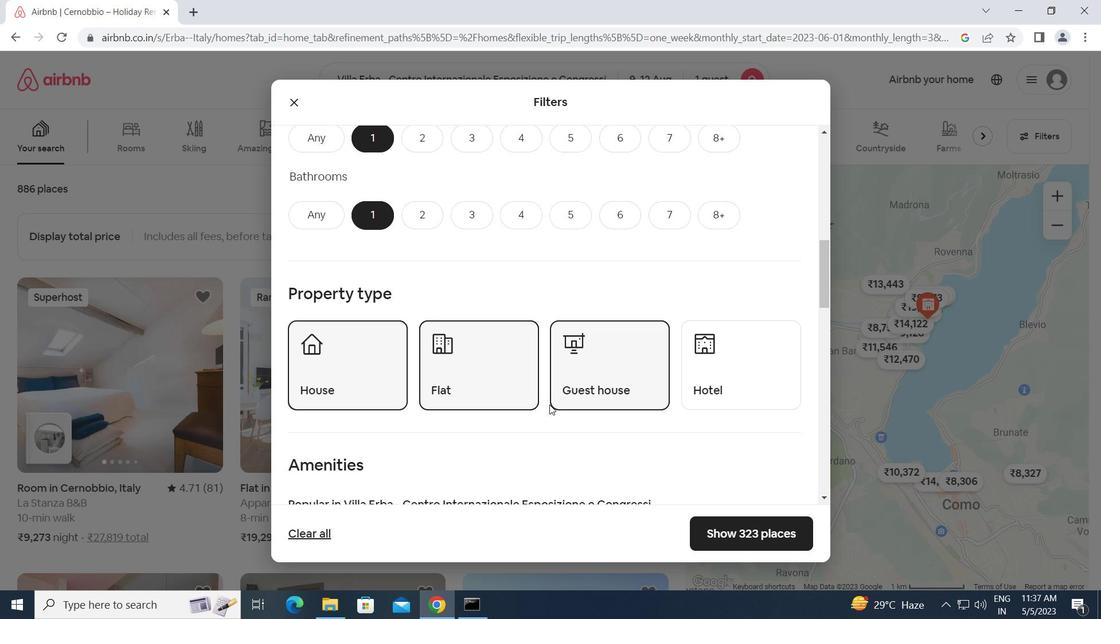 
Action: Mouse scrolled (550, 404) with delta (0, 0)
Screenshot: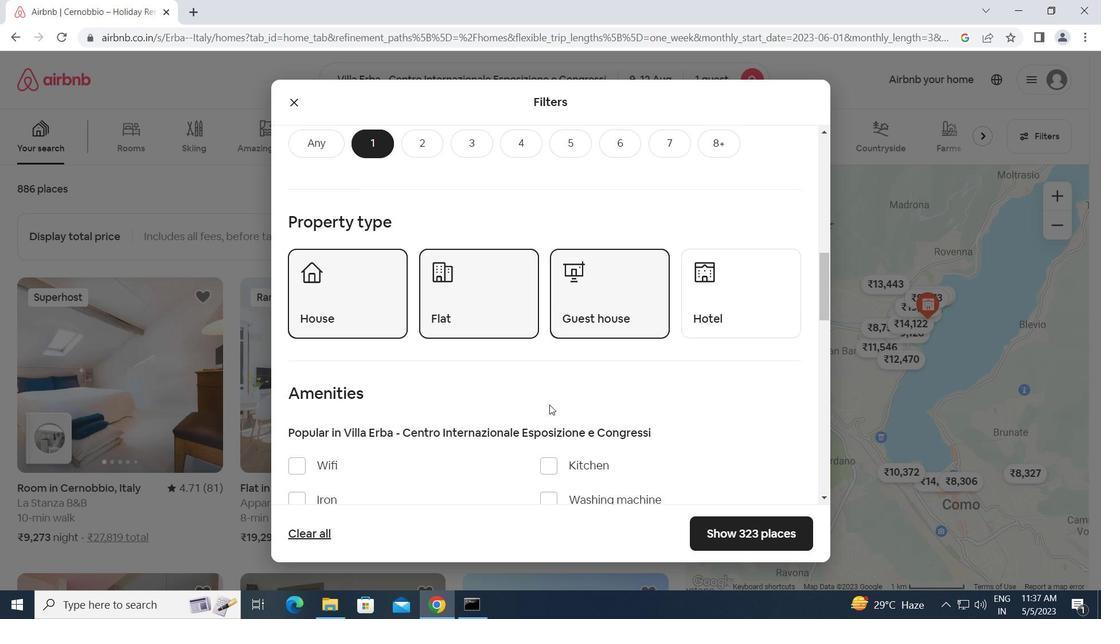 
Action: Mouse moved to (298, 392)
Screenshot: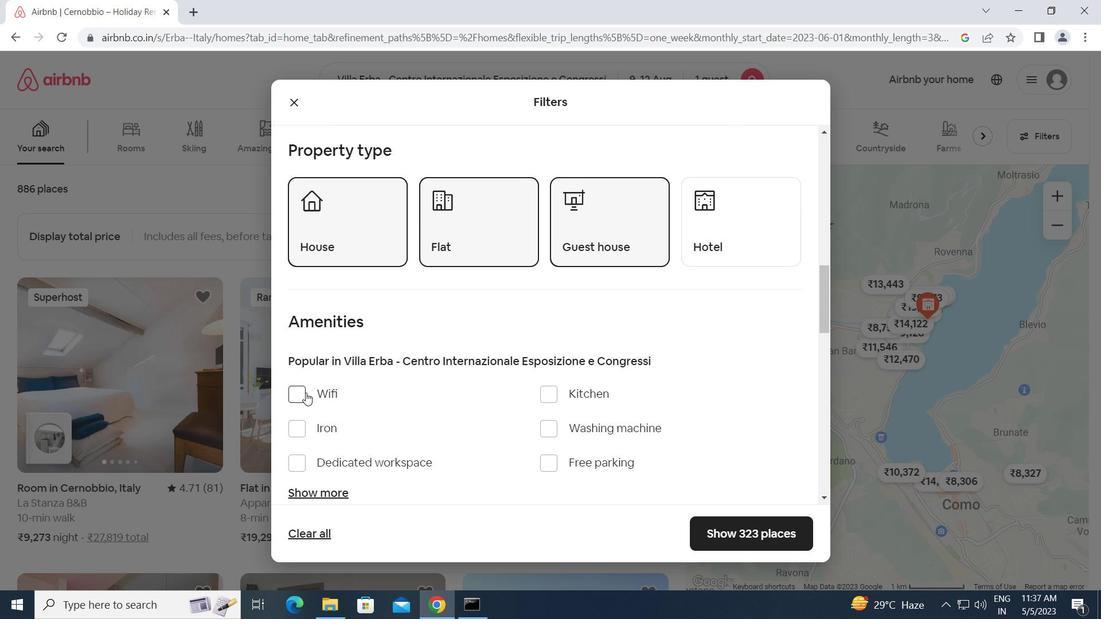 
Action: Mouse pressed left at (298, 392)
Screenshot: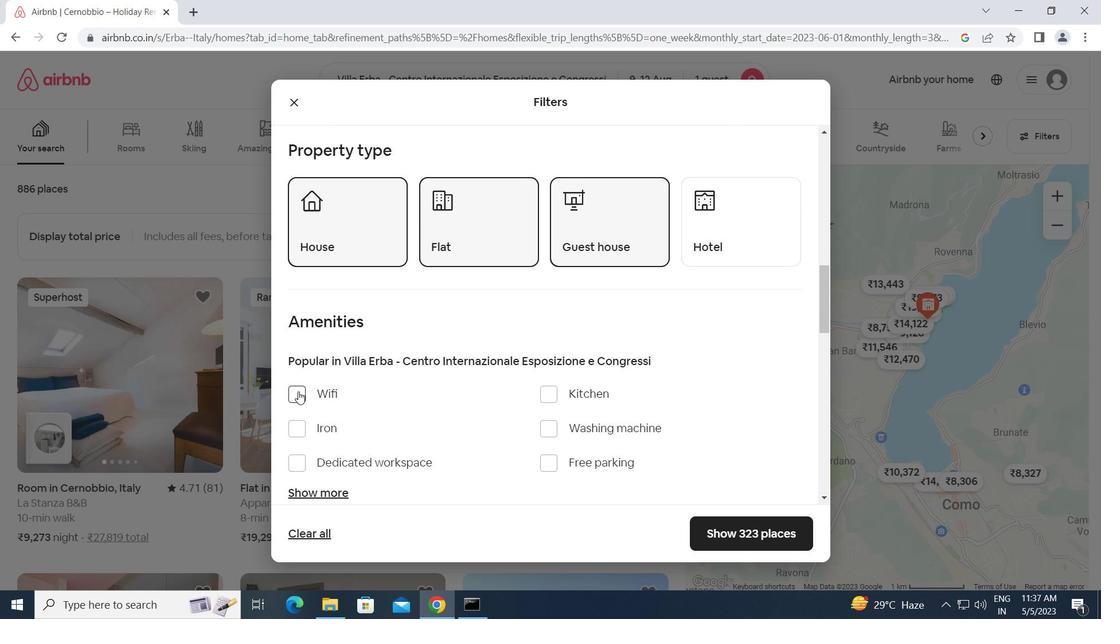 
Action: Mouse moved to (413, 403)
Screenshot: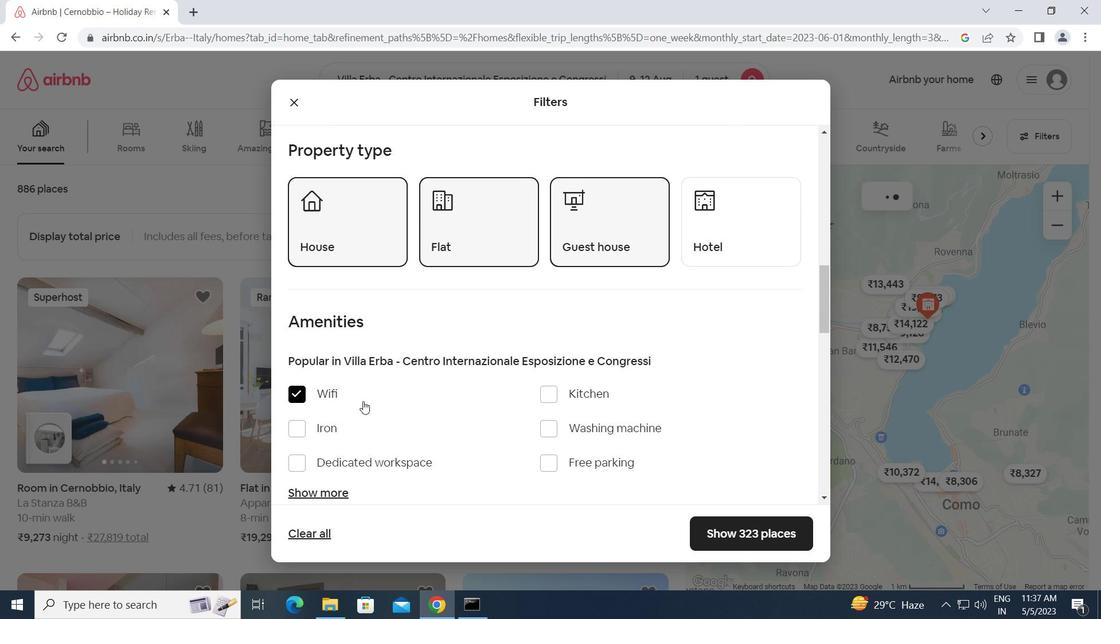 
Action: Mouse scrolled (413, 402) with delta (0, 0)
Screenshot: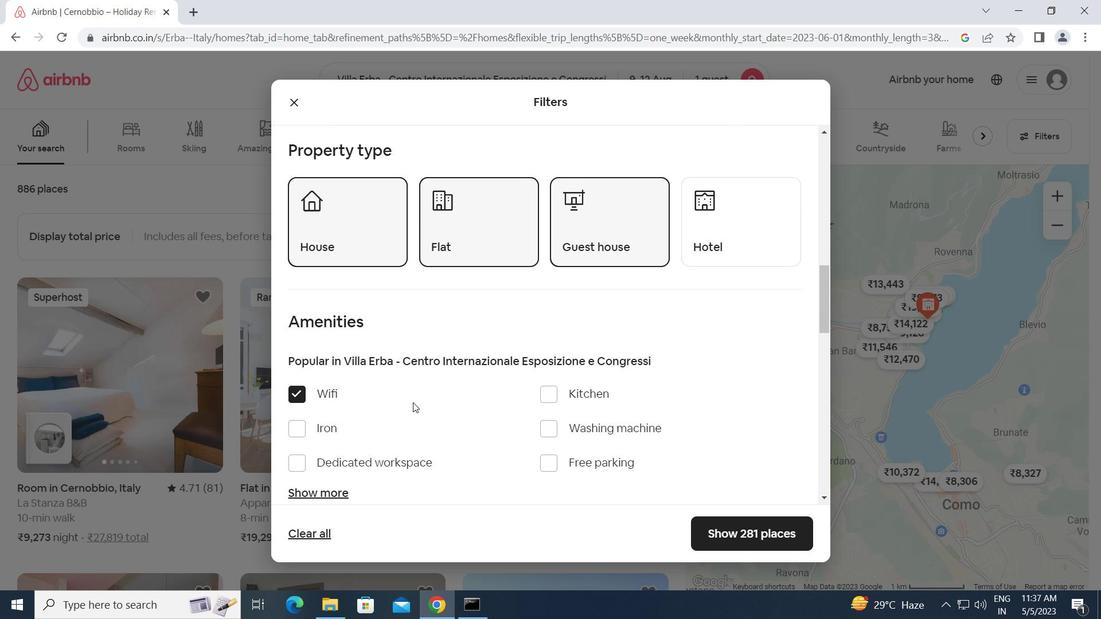 
Action: Mouse scrolled (413, 402) with delta (0, 0)
Screenshot: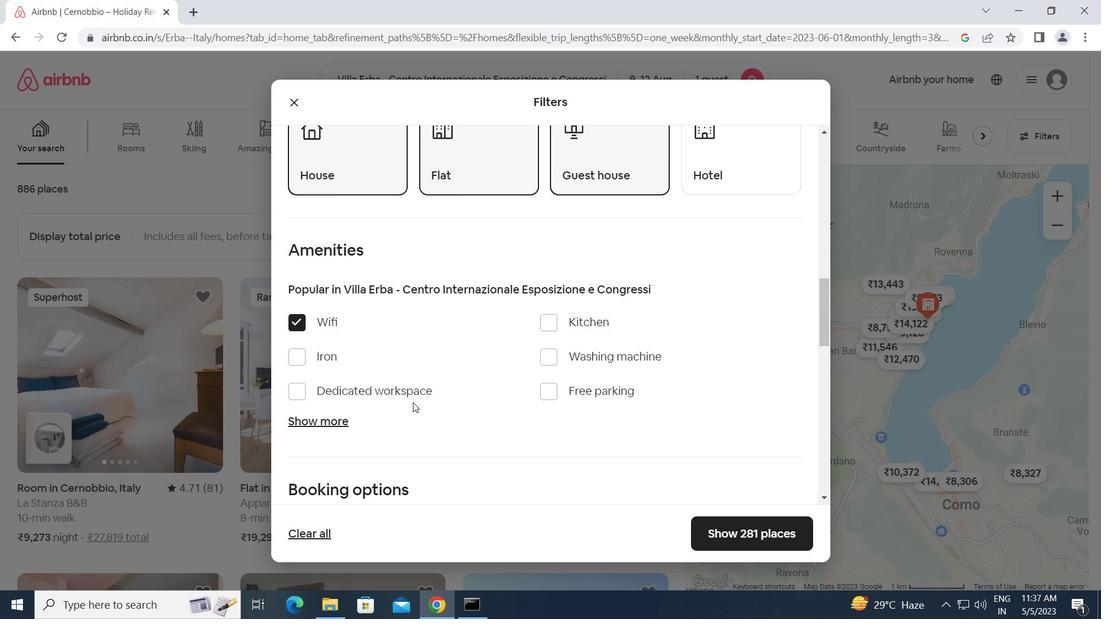 
Action: Mouse scrolled (413, 402) with delta (0, 0)
Screenshot: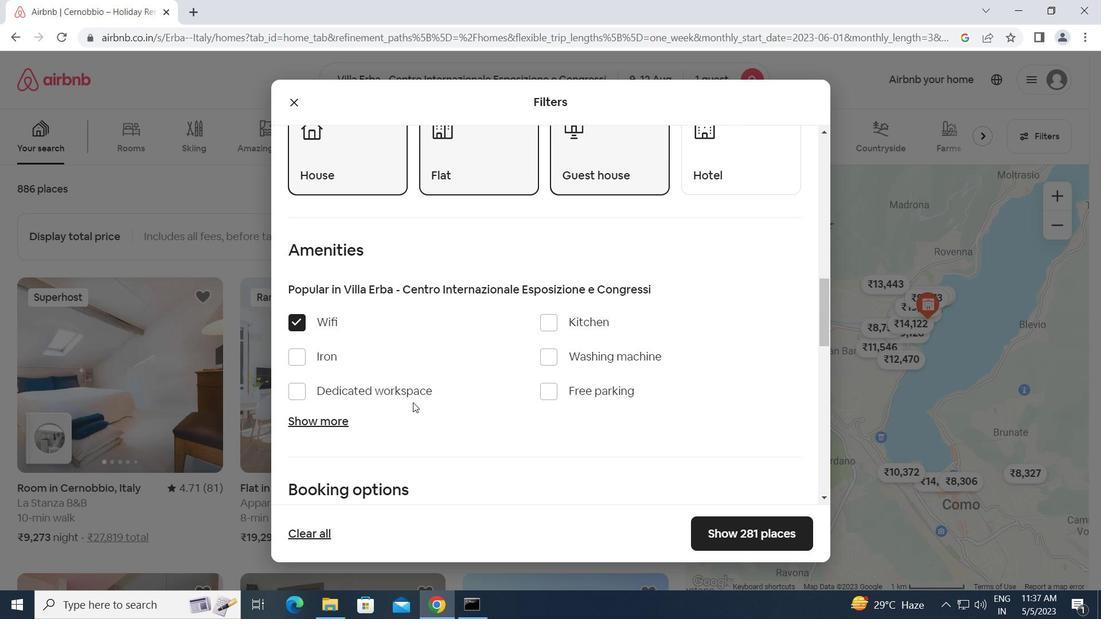 
Action: Mouse scrolled (413, 402) with delta (0, 0)
Screenshot: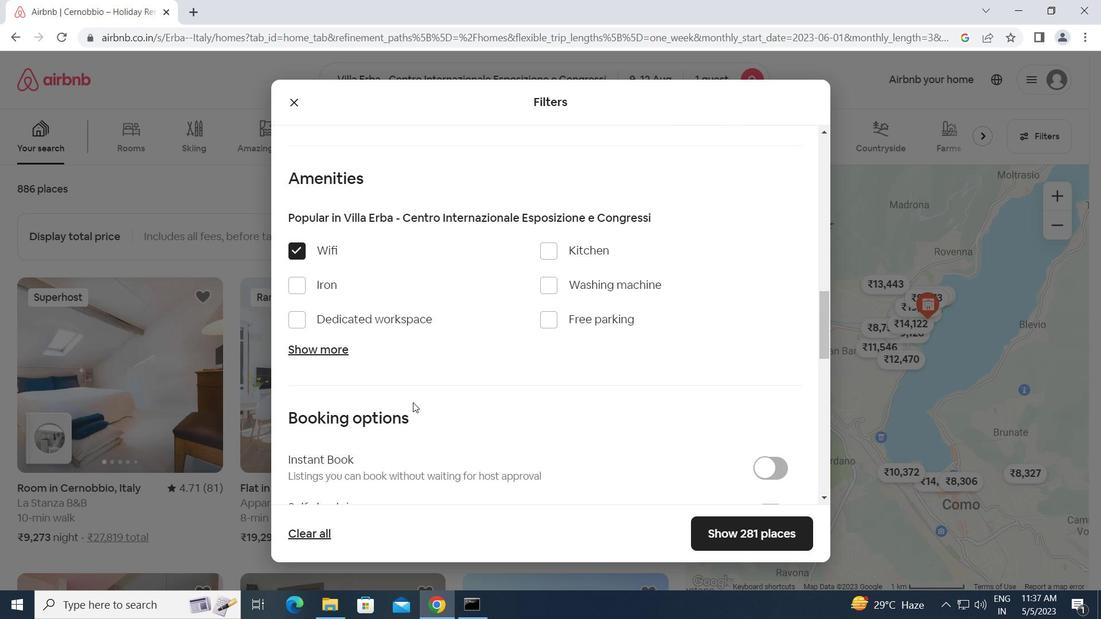 
Action: Mouse moved to (777, 371)
Screenshot: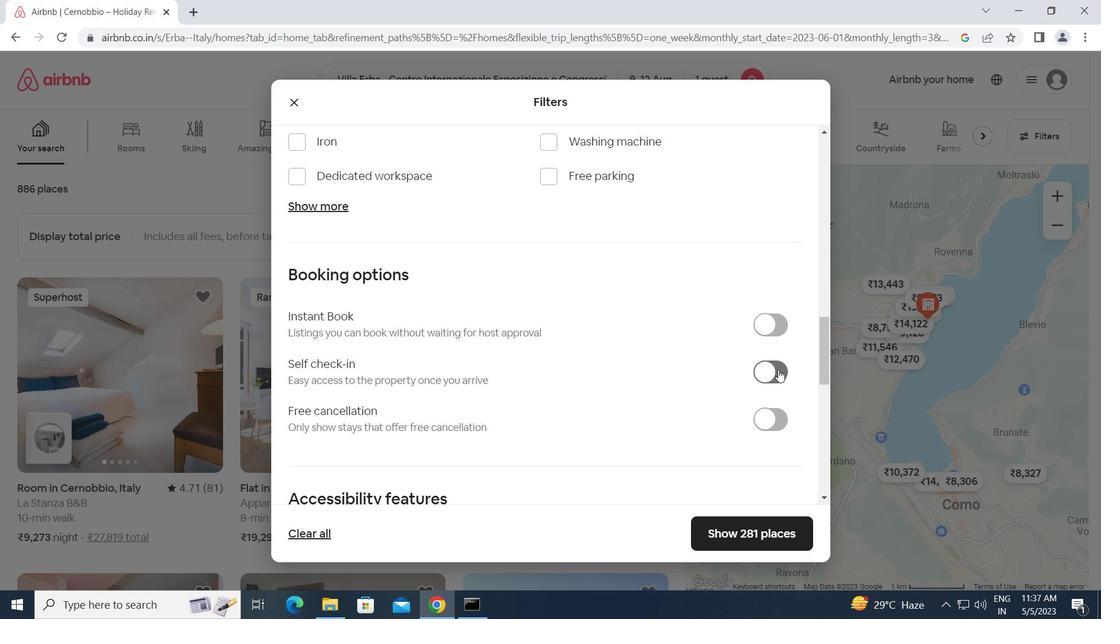 
Action: Mouse pressed left at (777, 371)
Screenshot: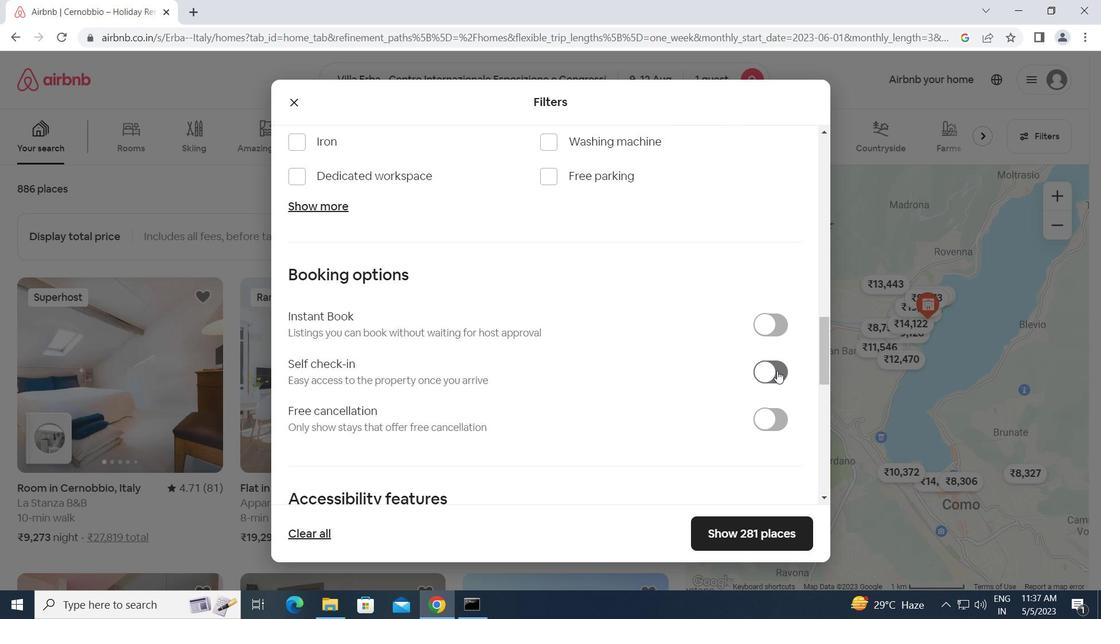 
Action: Mouse moved to (583, 413)
Screenshot: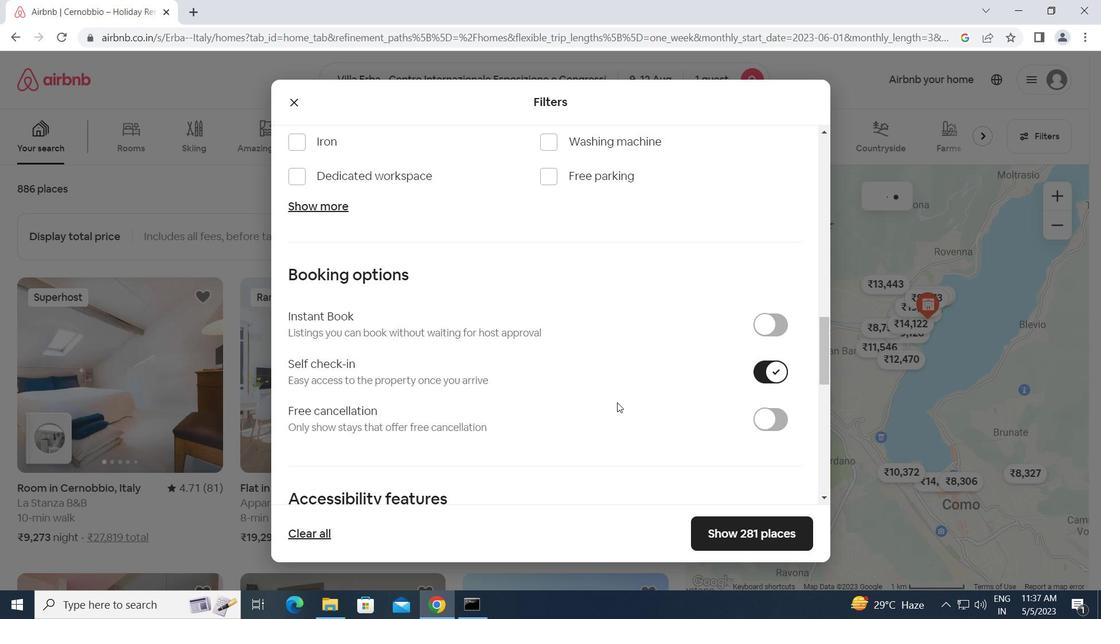 
Action: Mouse scrolled (583, 412) with delta (0, 0)
Screenshot: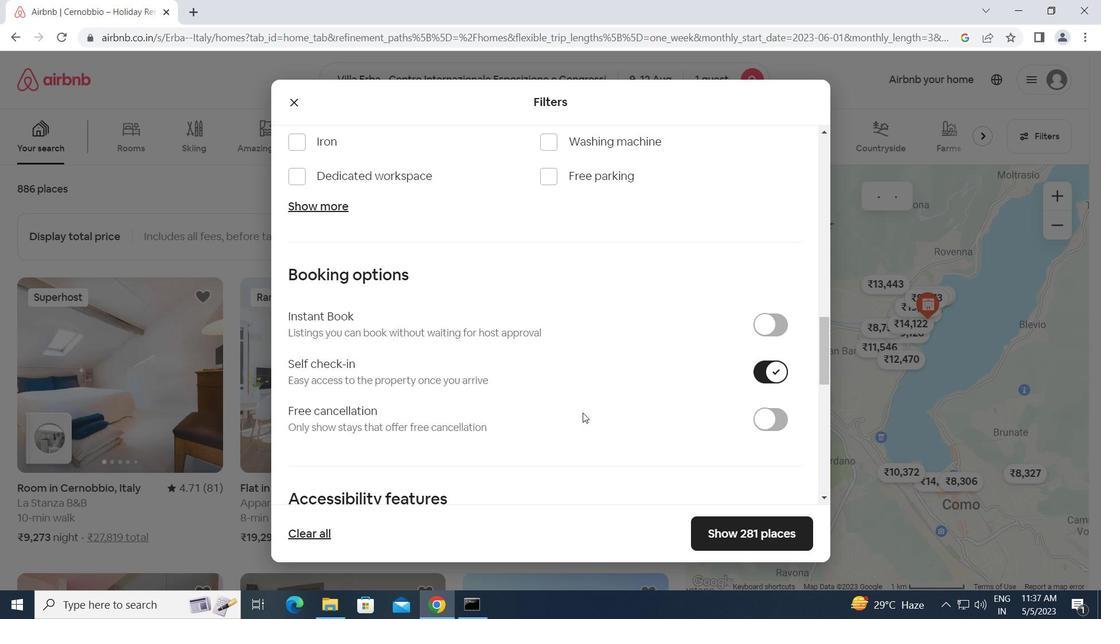 
Action: Mouse scrolled (583, 412) with delta (0, 0)
Screenshot: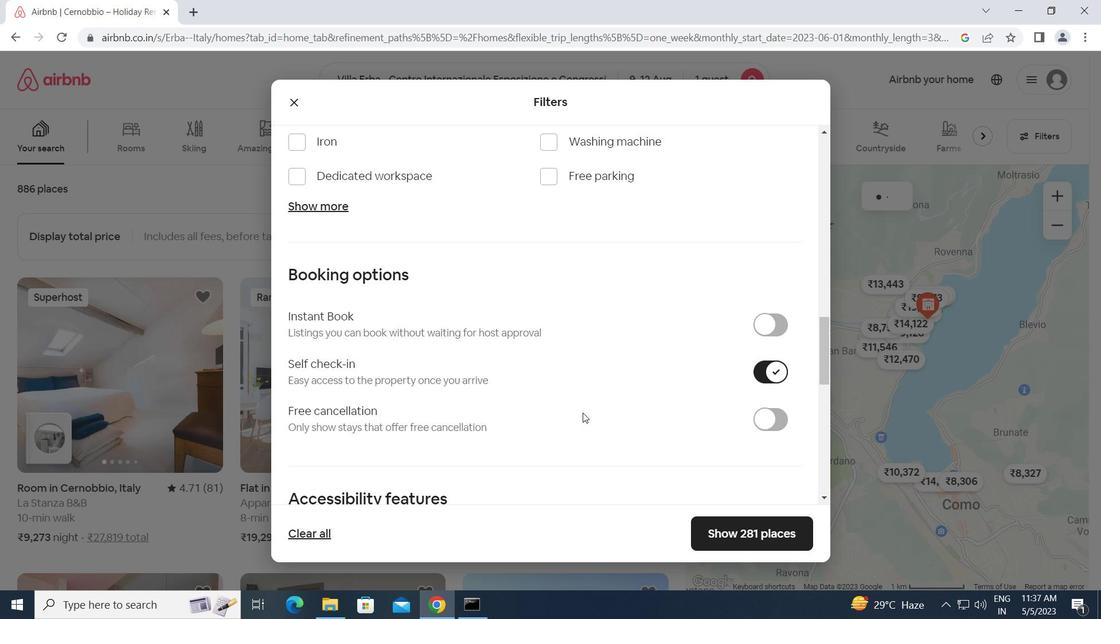 
Action: Mouse scrolled (583, 412) with delta (0, 0)
Screenshot: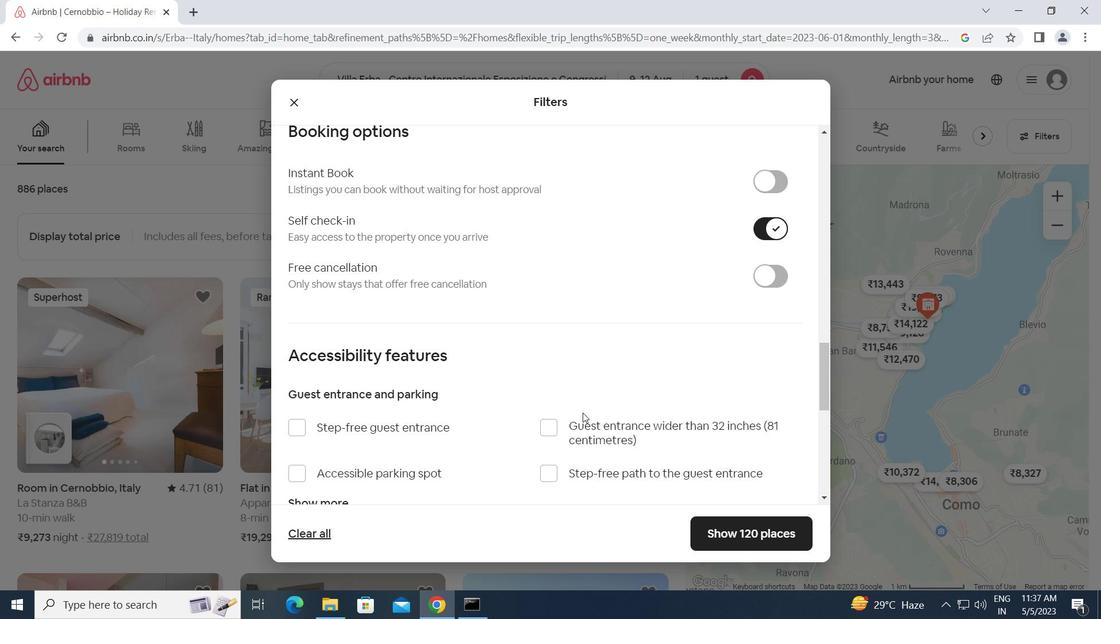 
Action: Mouse scrolled (583, 412) with delta (0, 0)
Screenshot: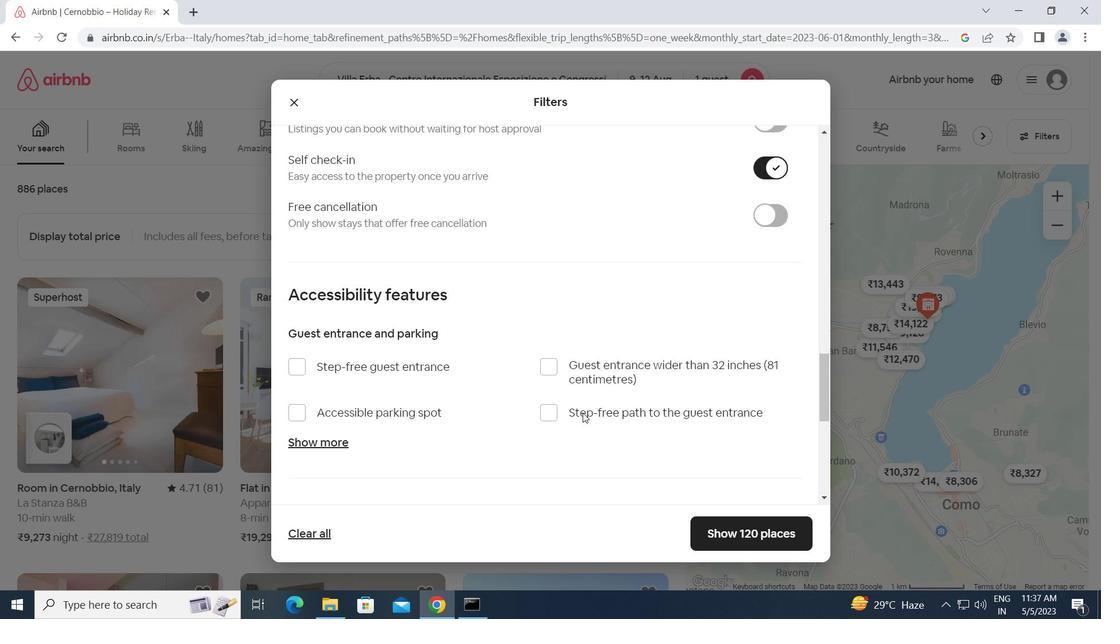 
Action: Mouse scrolled (583, 412) with delta (0, 0)
Screenshot: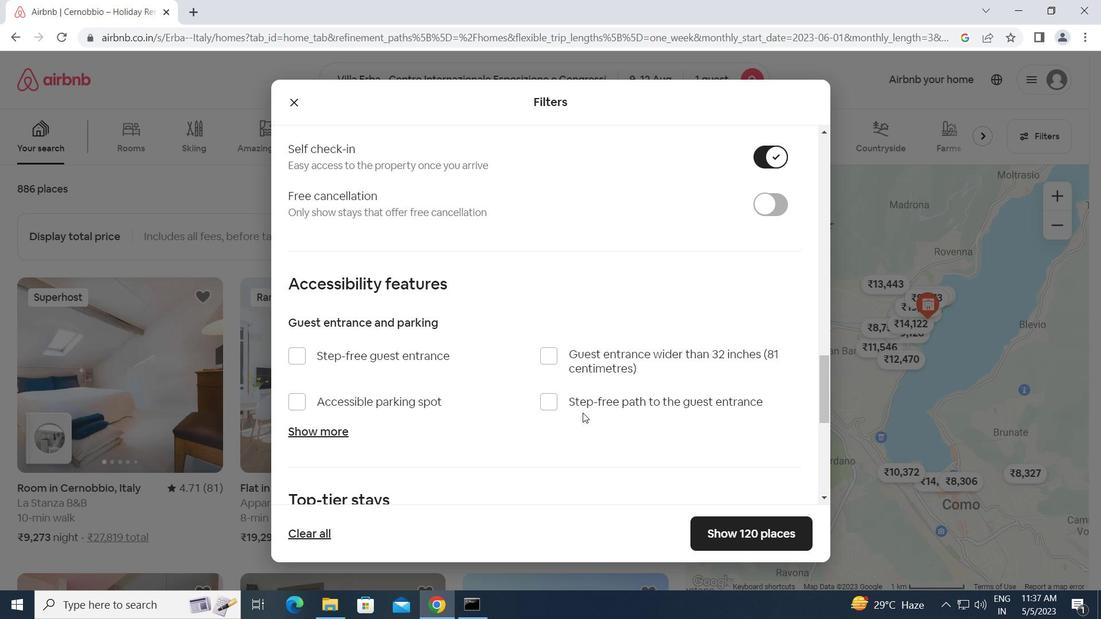 
Action: Mouse scrolled (583, 412) with delta (0, 0)
Screenshot: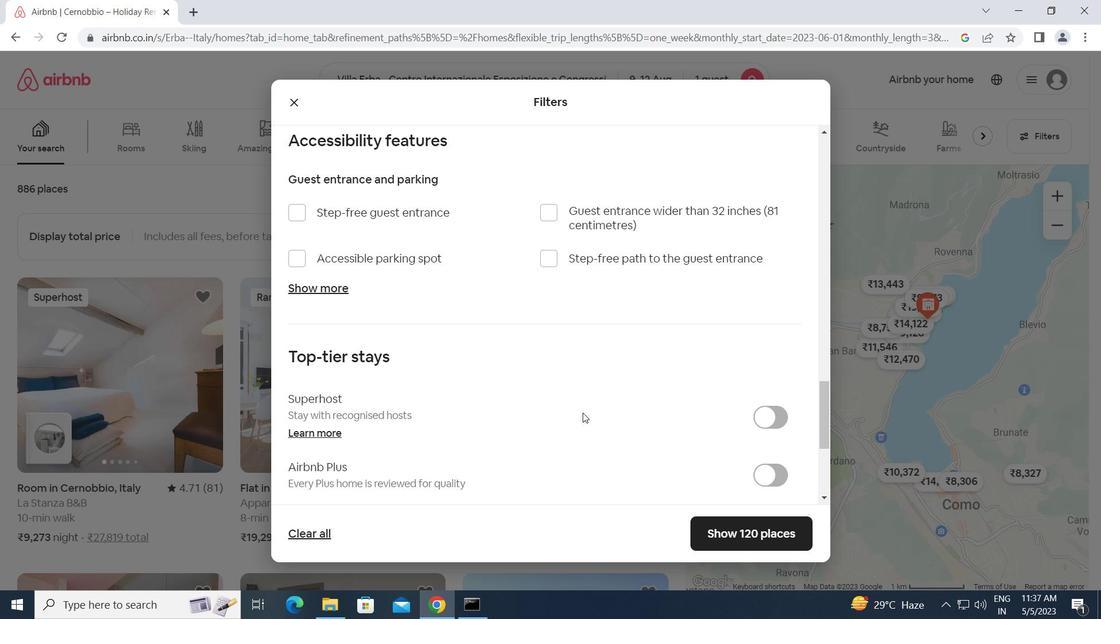 
Action: Mouse scrolled (583, 412) with delta (0, 0)
Screenshot: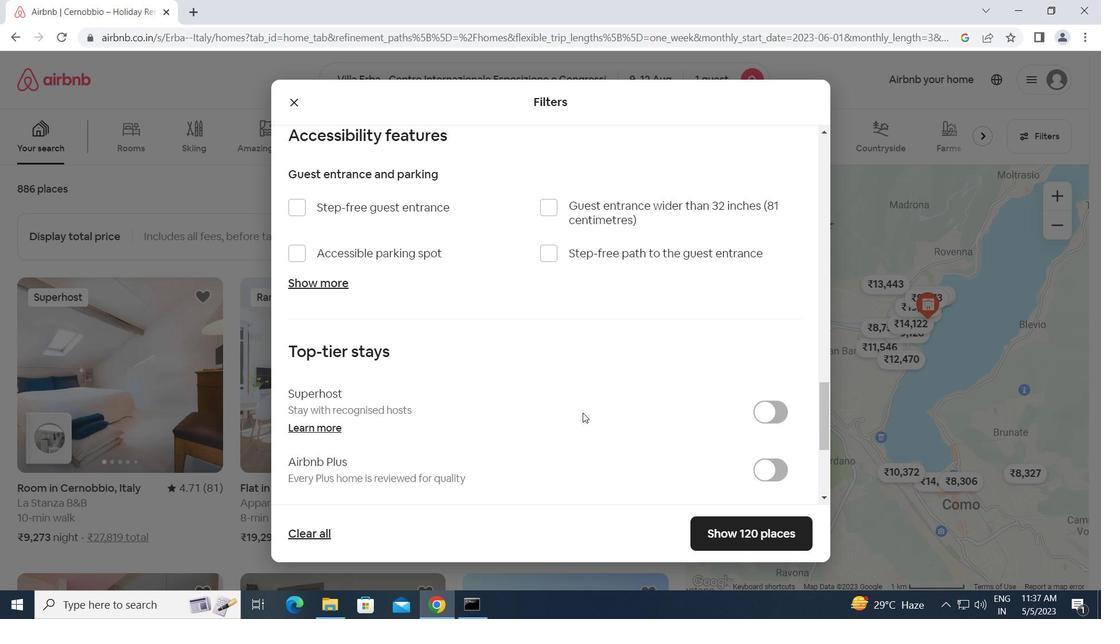 
Action: Mouse scrolled (583, 412) with delta (0, 0)
Screenshot: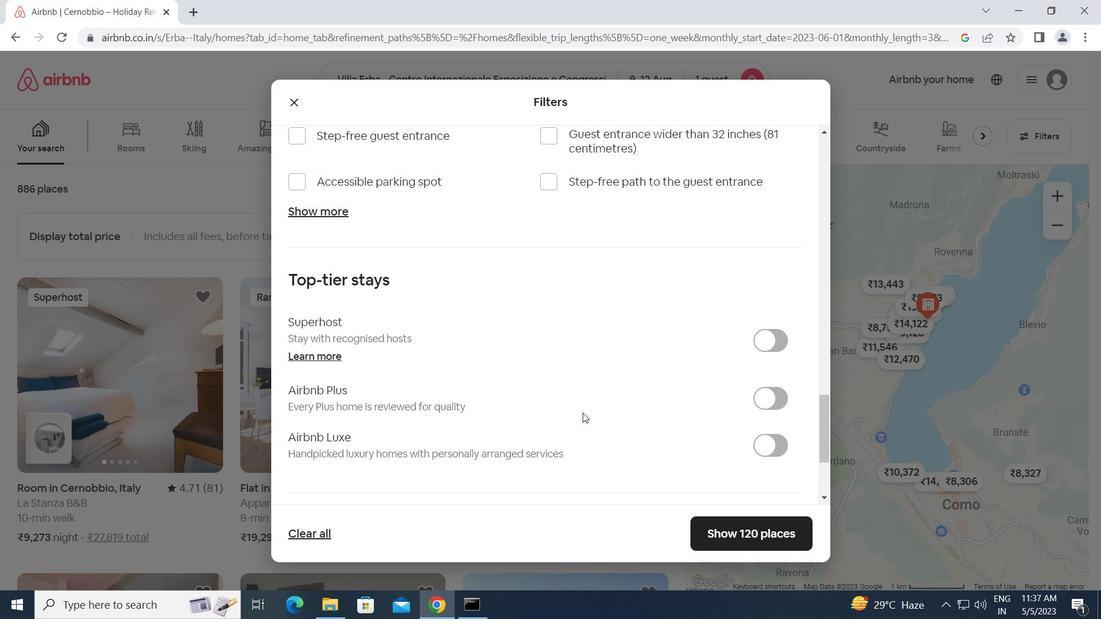 
Action: Mouse scrolled (583, 412) with delta (0, 0)
Screenshot: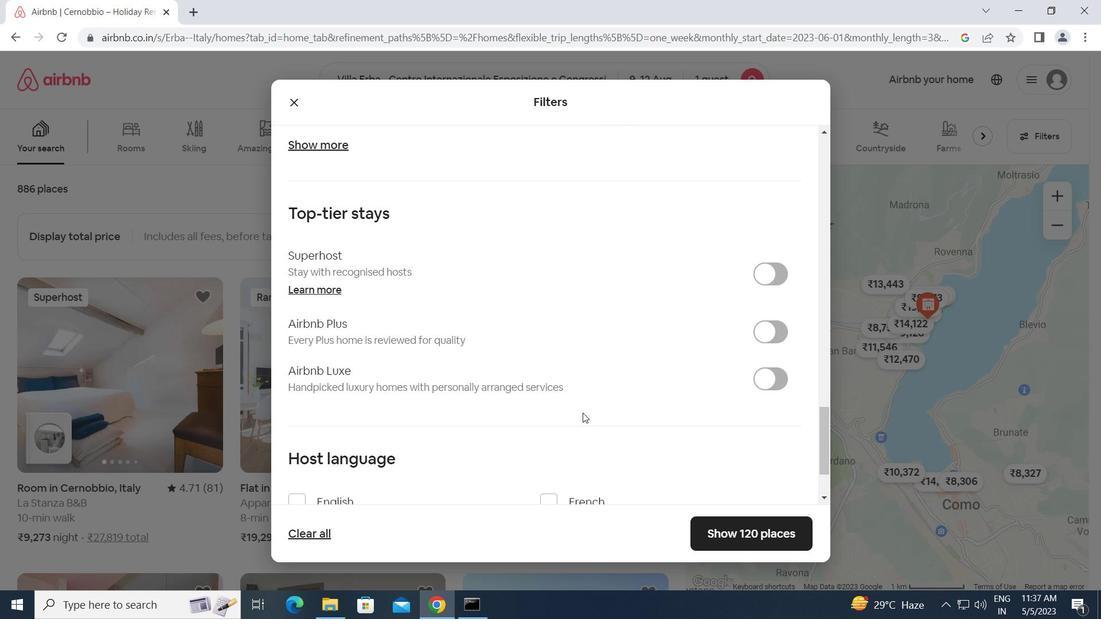 
Action: Mouse moved to (296, 402)
Screenshot: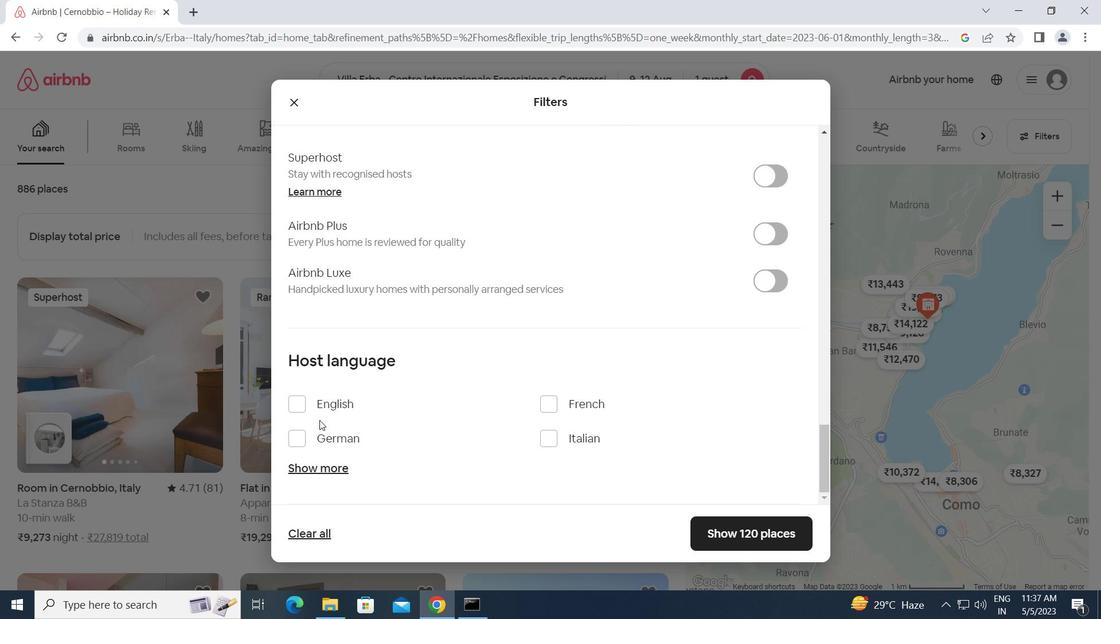 
Action: Mouse pressed left at (296, 402)
Screenshot: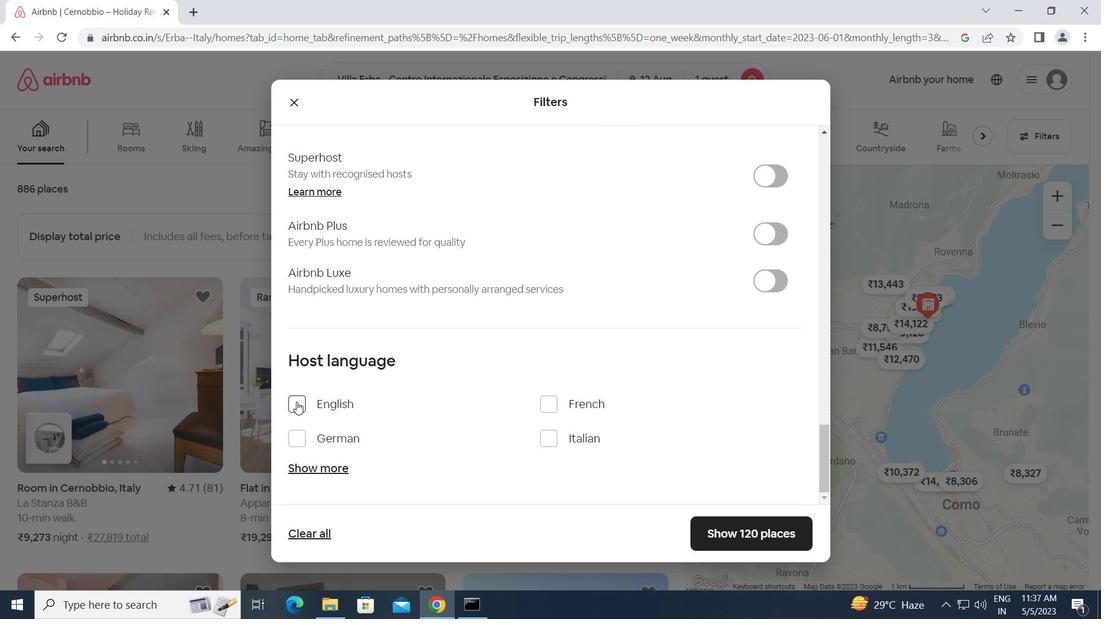 
Action: Mouse moved to (727, 525)
Screenshot: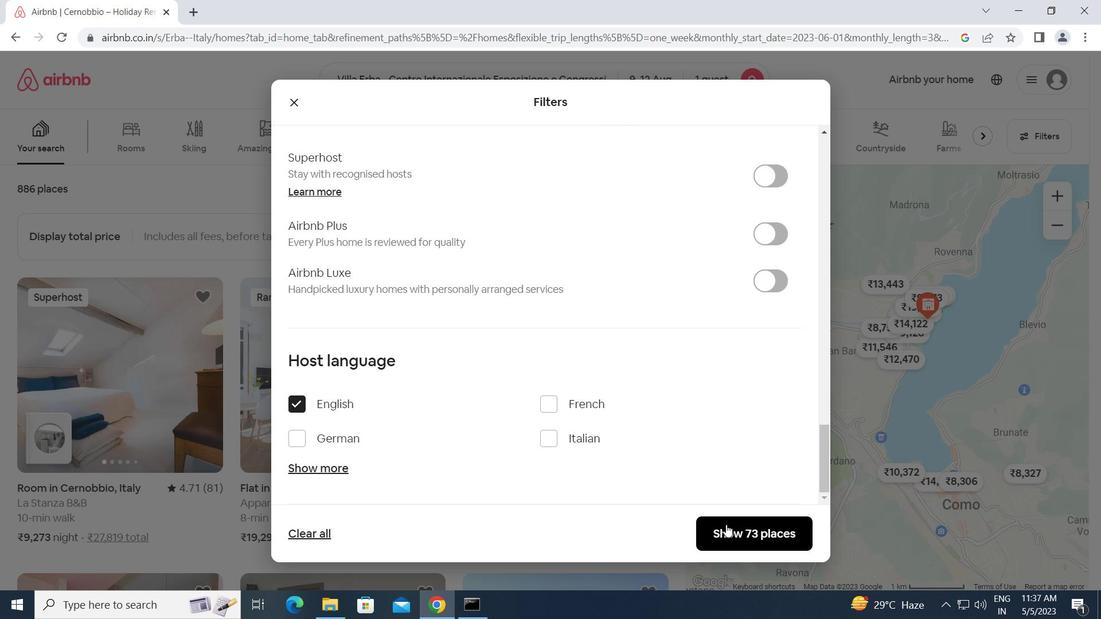 
Action: Mouse pressed left at (727, 525)
Screenshot: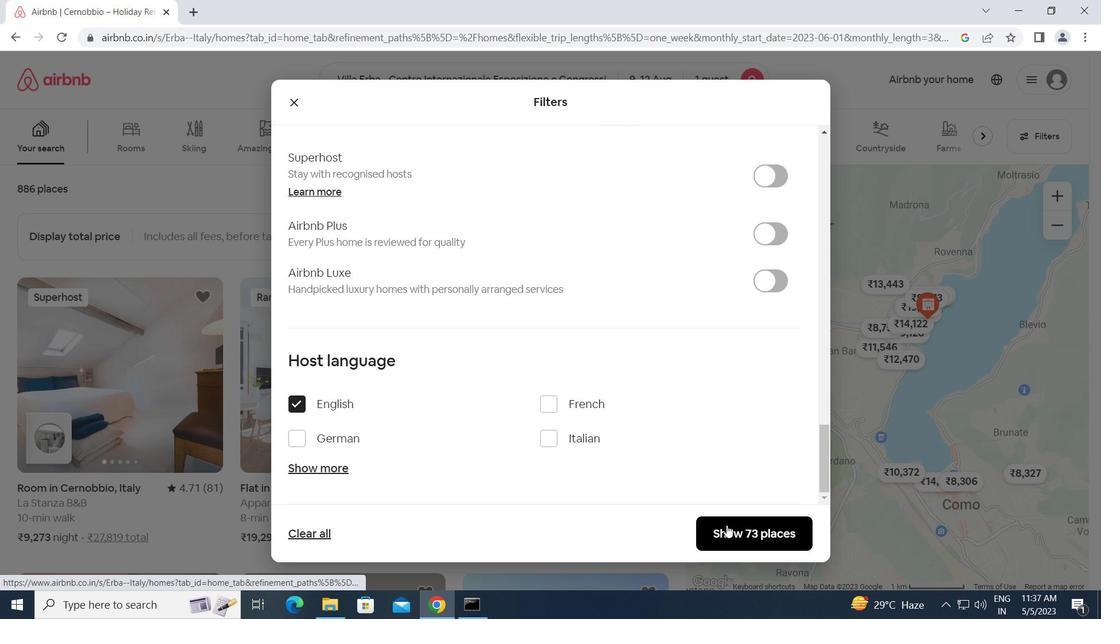 
